 Task: Explore upcoming open houses in Coeur d'Alene, Idaho, to visit properties with a garden or a greenhouse, and take note of the landscaping.
Action: Mouse moved to (403, 208)
Screenshot: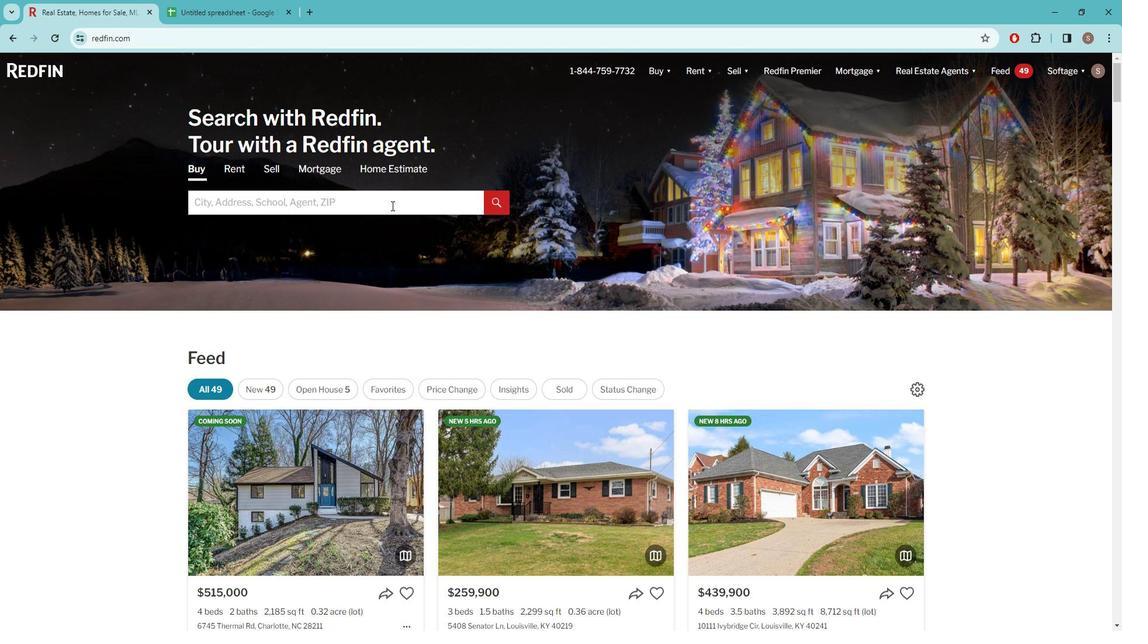 
Action: Mouse pressed left at (403, 208)
Screenshot: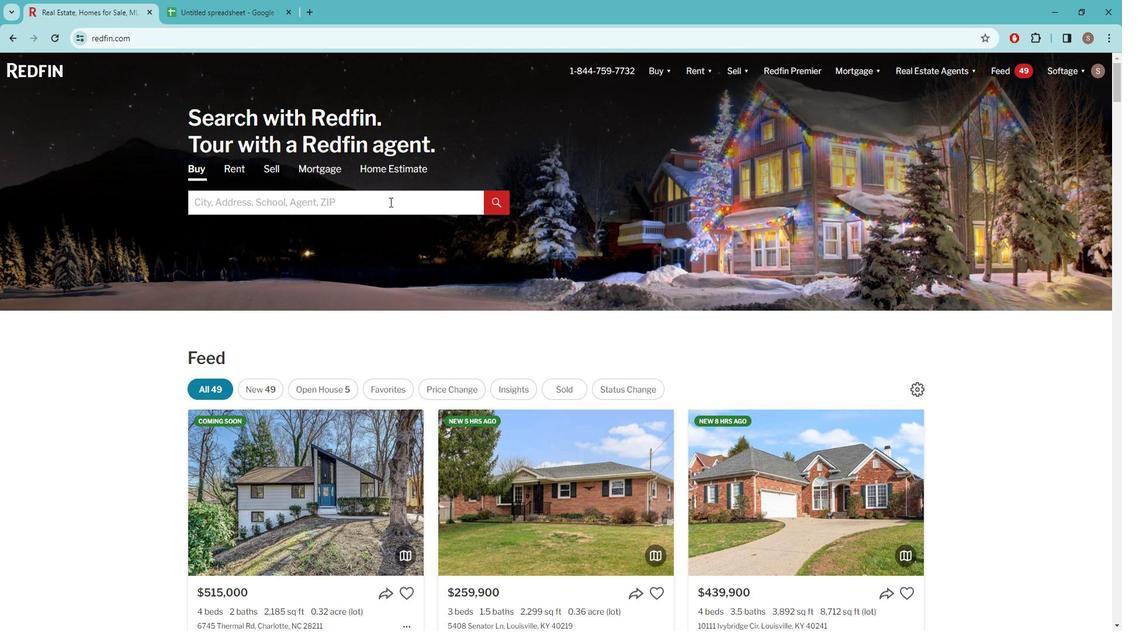
Action: Mouse moved to (421, 204)
Screenshot: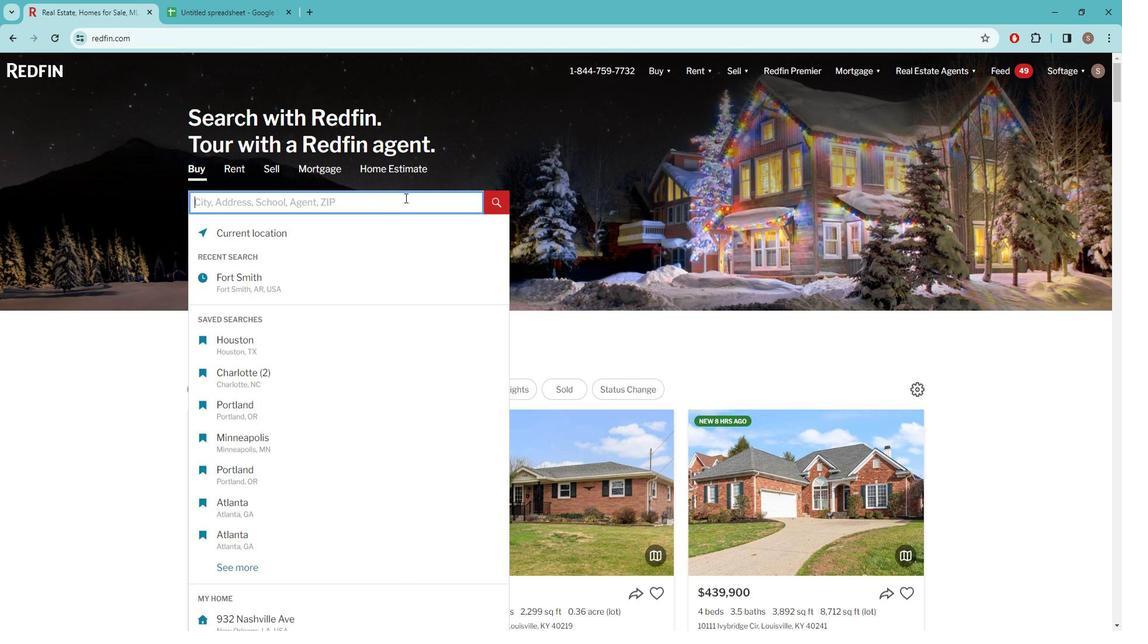
Action: Key pressed c<Key.caps_lock>OEUR<Key.space>D'<Key.caps_lock>a<Key.caps_lock>LENE,<Key.space>
Screenshot: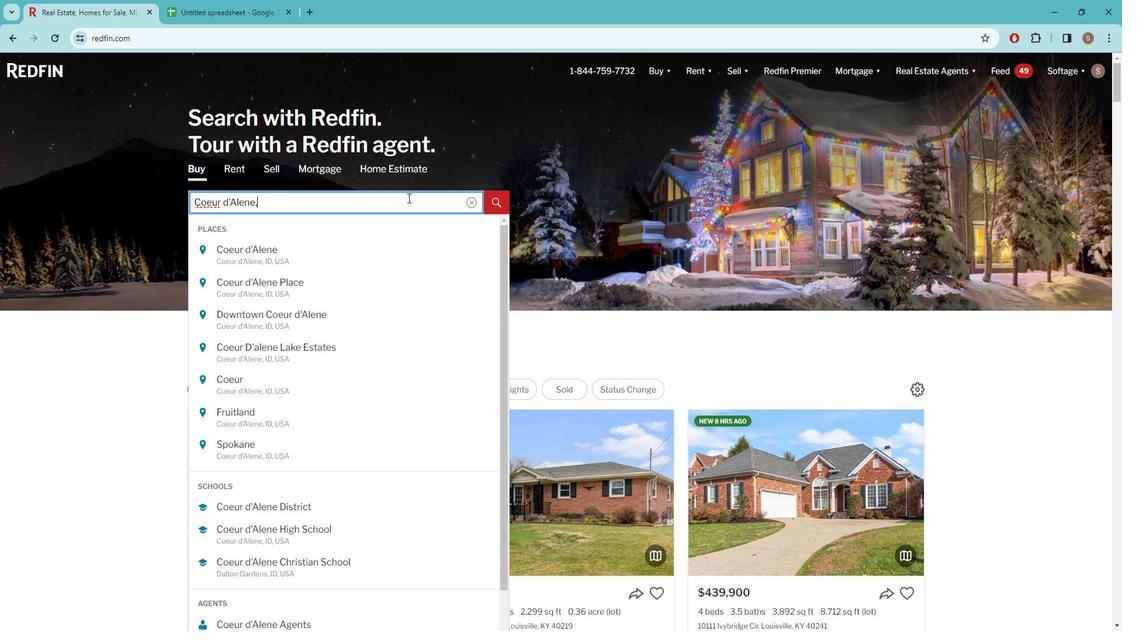 
Action: Mouse moved to (317, 258)
Screenshot: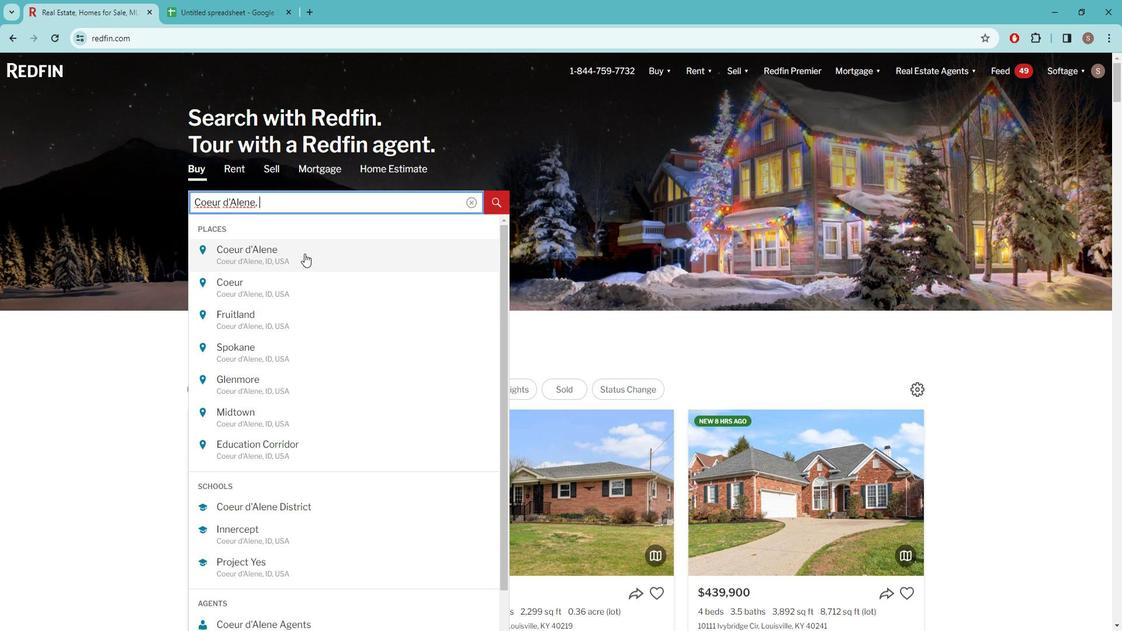 
Action: Mouse pressed left at (317, 258)
Screenshot: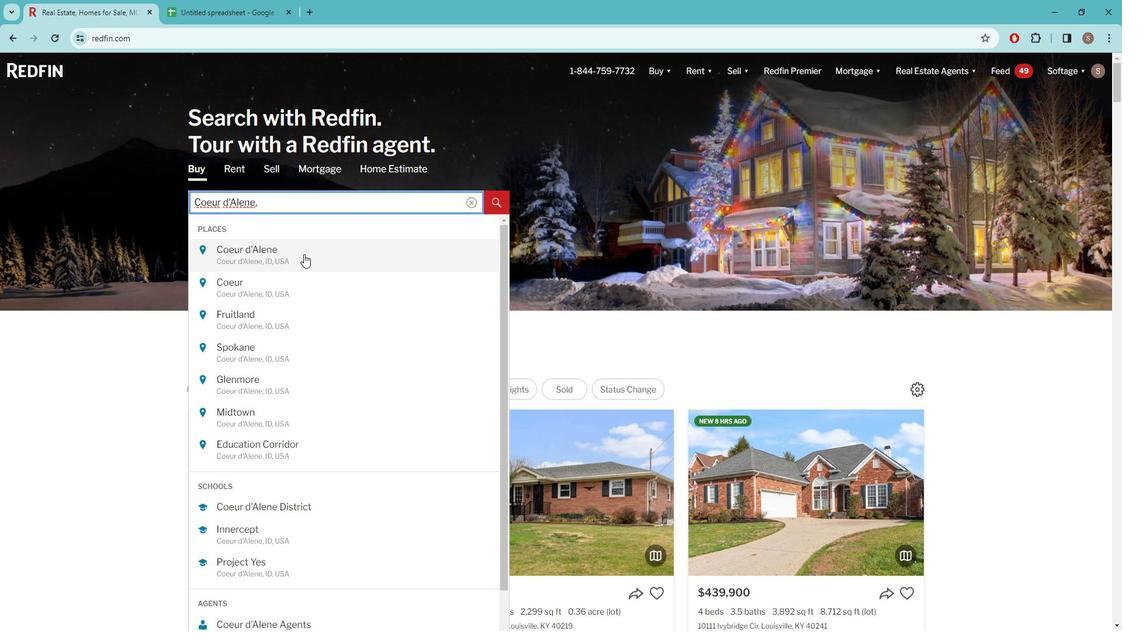 
Action: Mouse moved to (992, 155)
Screenshot: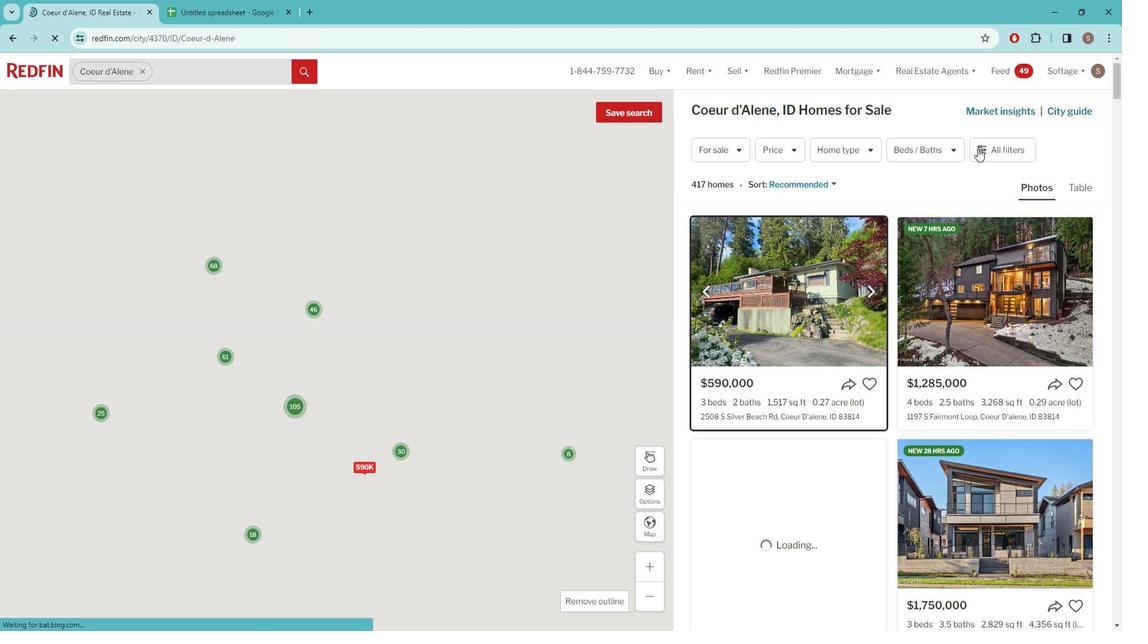 
Action: Mouse pressed left at (992, 155)
Screenshot: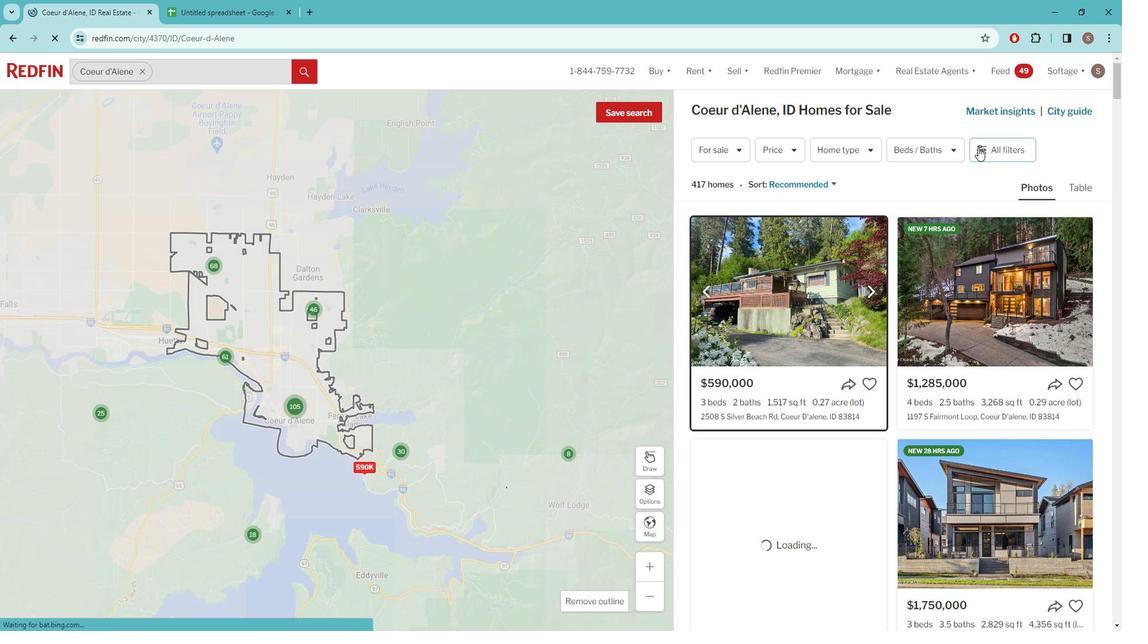 
Action: Mouse pressed left at (992, 155)
Screenshot: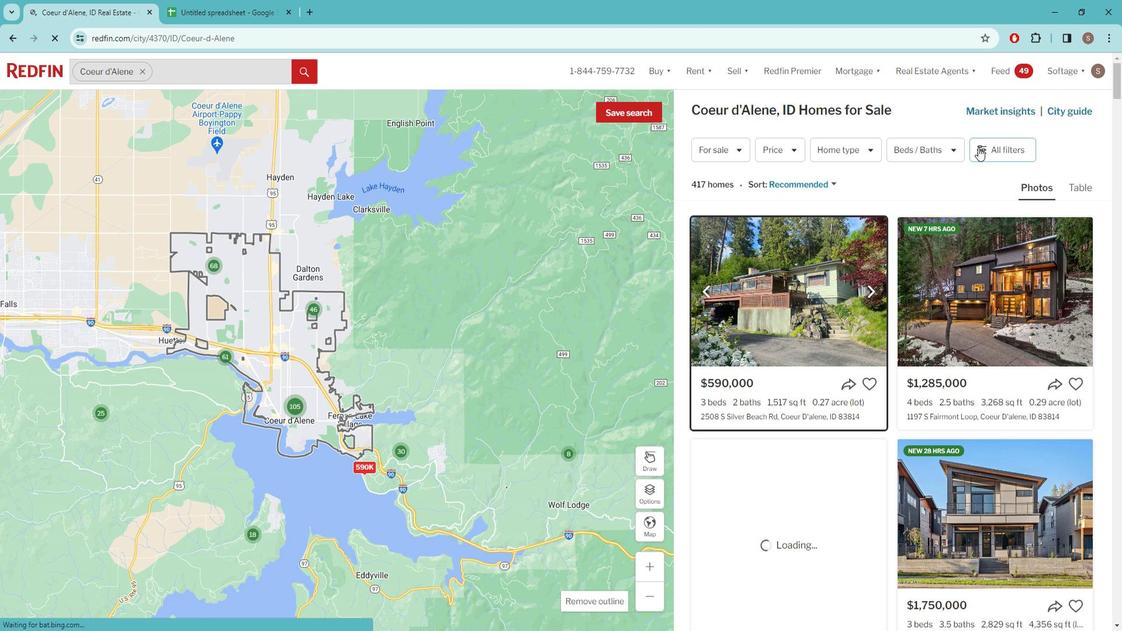 
Action: Mouse pressed left at (992, 155)
Screenshot: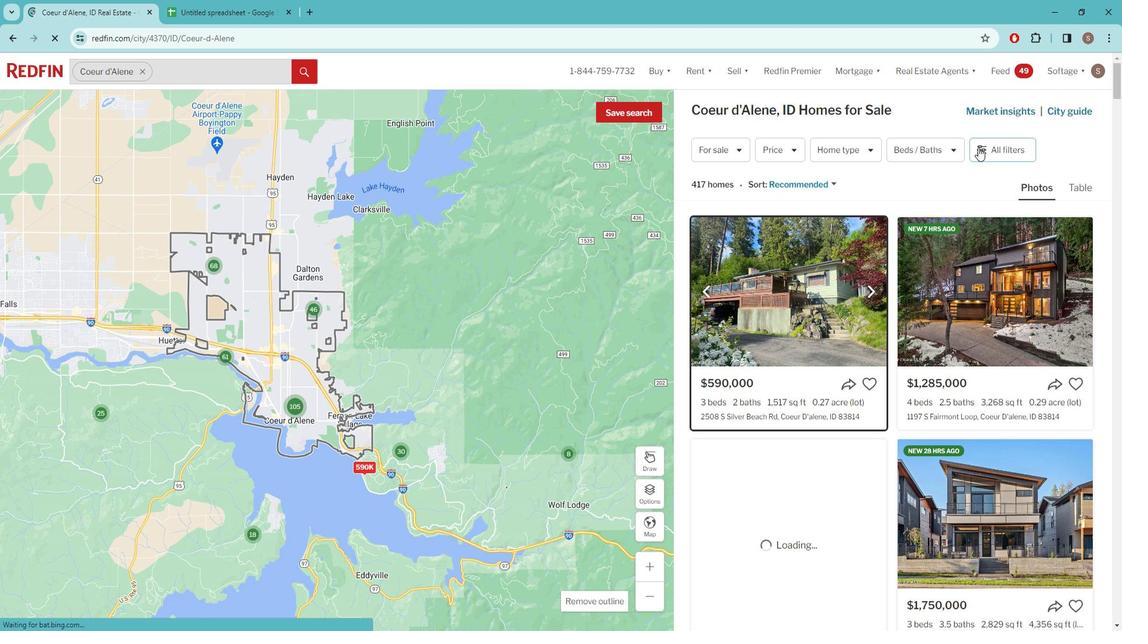 
Action: Mouse moved to (992, 154)
Screenshot: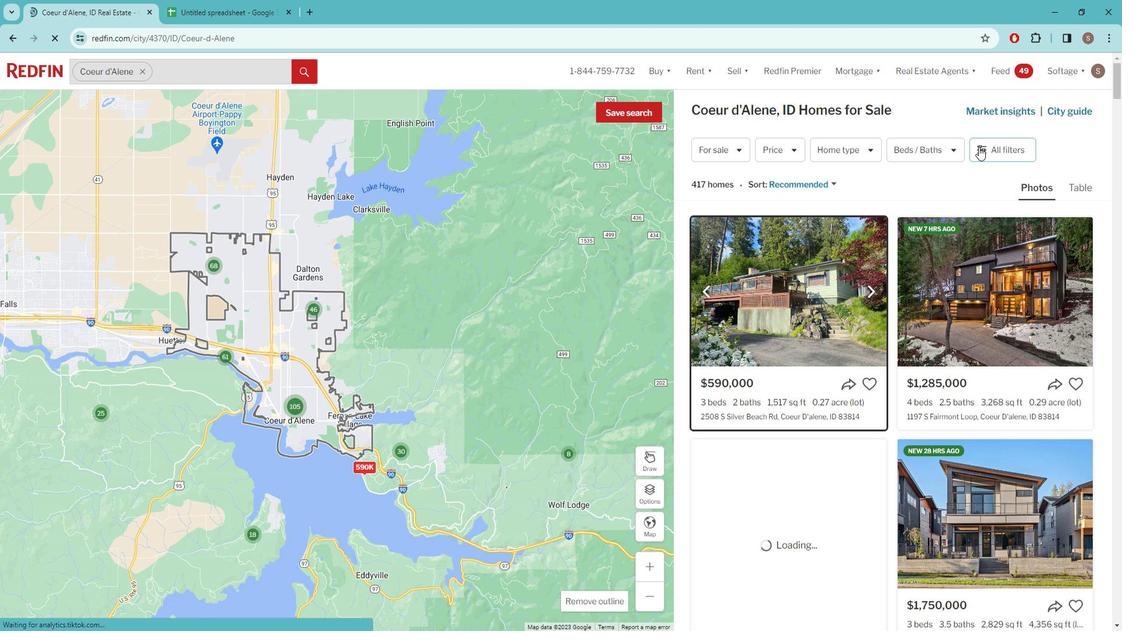 
Action: Mouse pressed left at (992, 154)
Screenshot: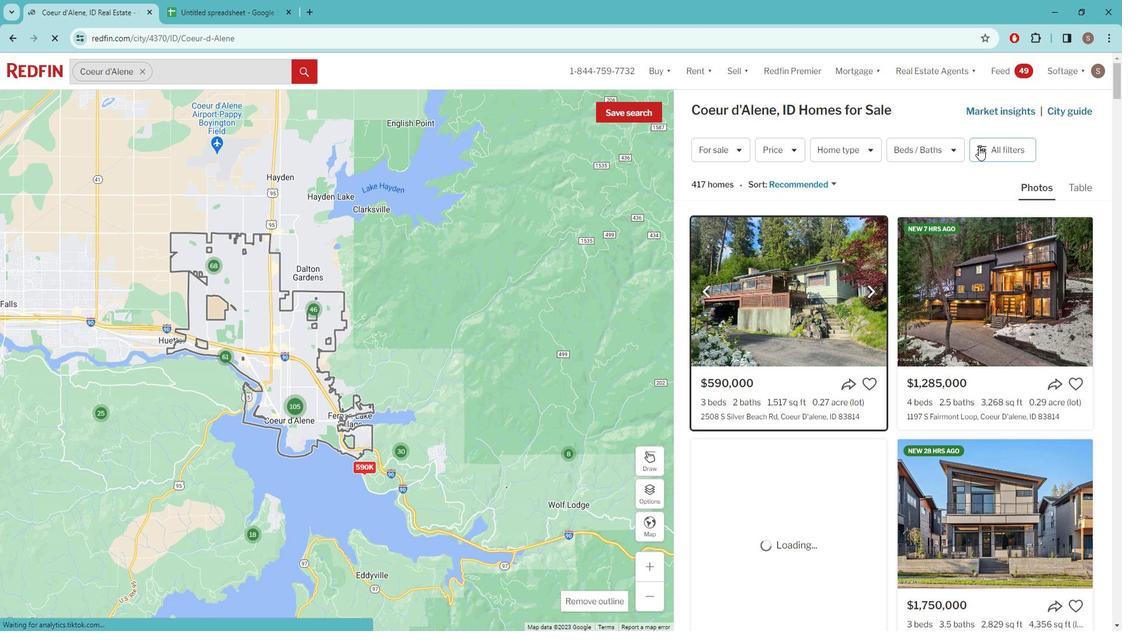 
Action: Mouse pressed left at (992, 154)
Screenshot: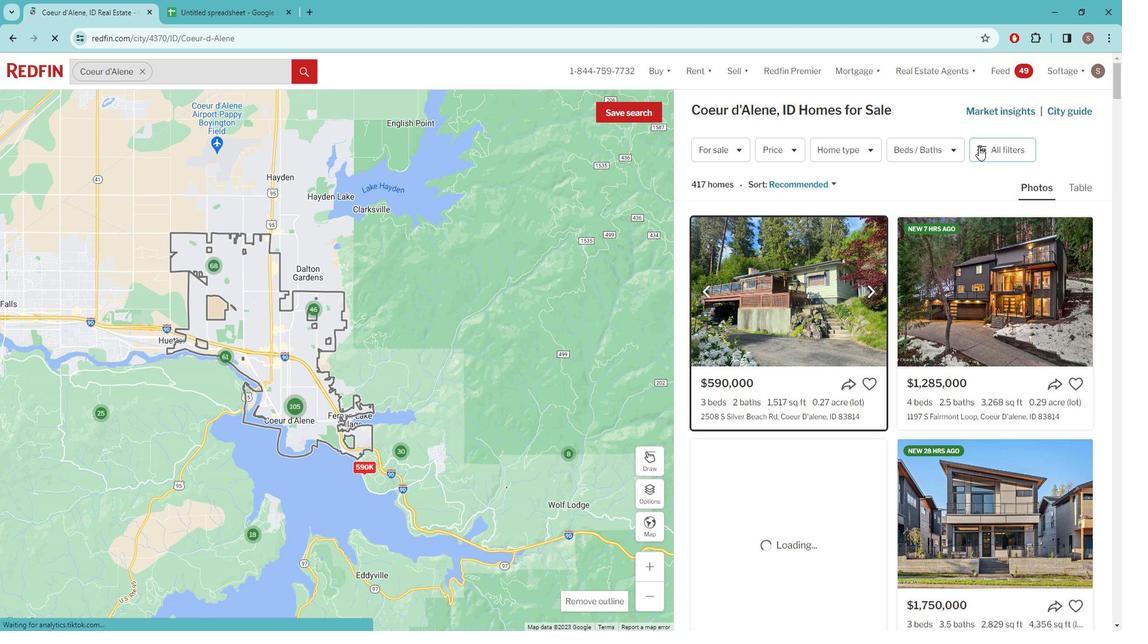 
Action: Mouse moved to (999, 151)
Screenshot: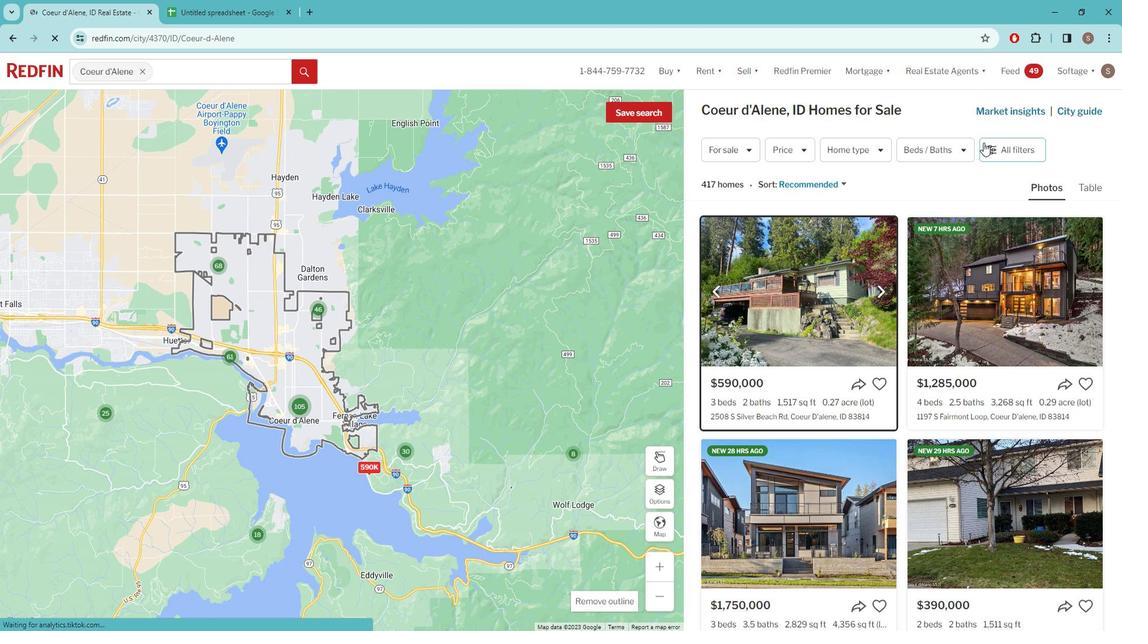 
Action: Mouse pressed left at (999, 151)
Screenshot: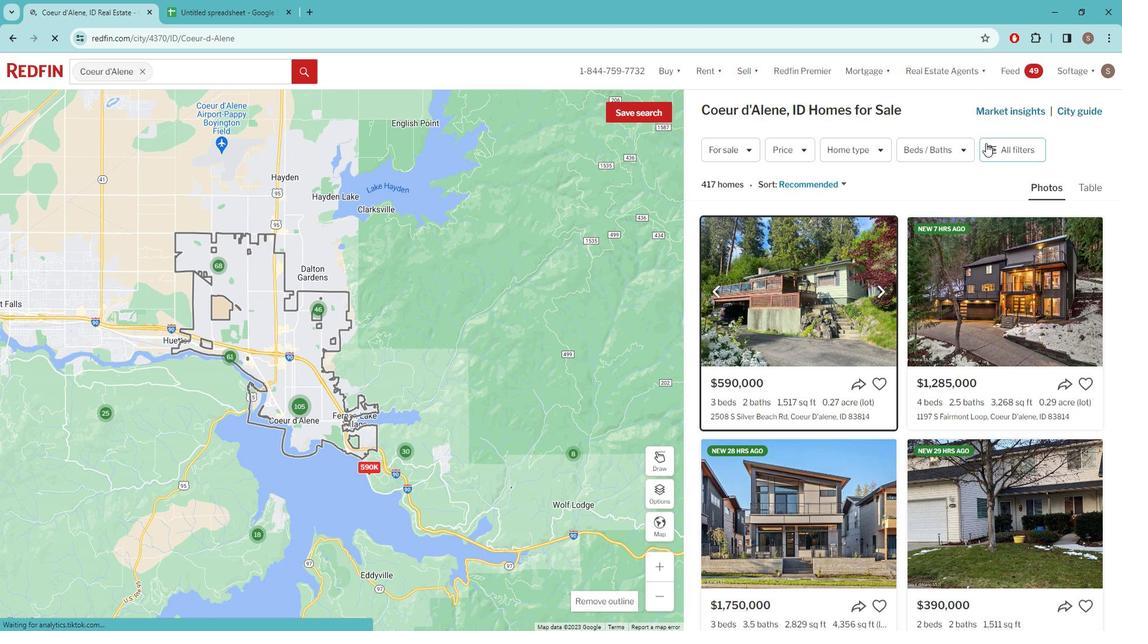
Action: Mouse moved to (1000, 151)
Screenshot: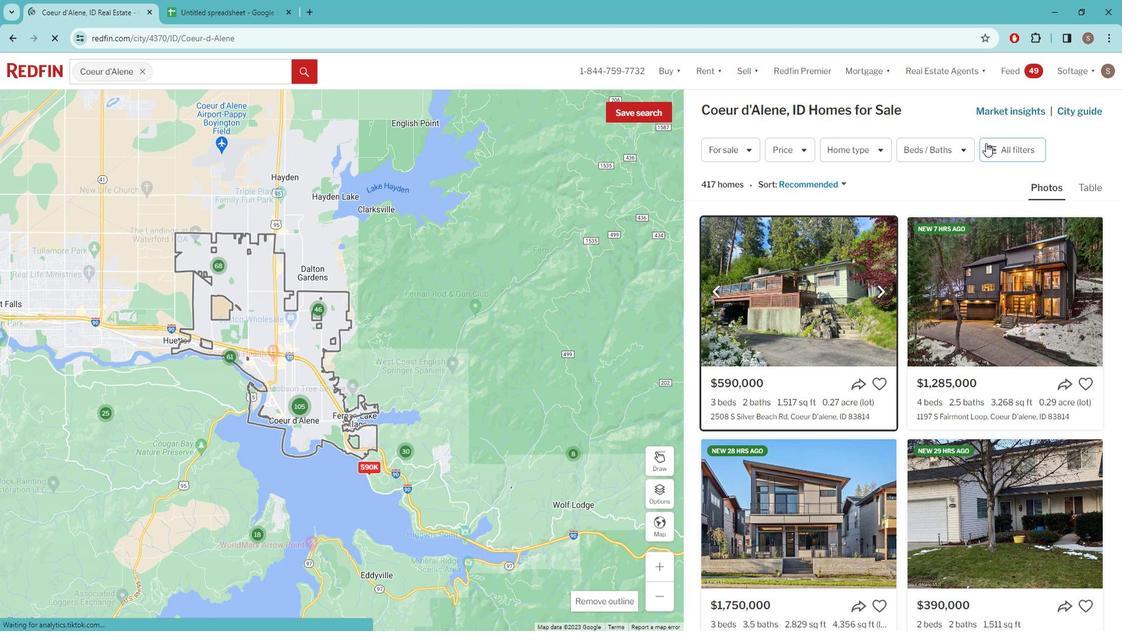 
Action: Mouse pressed left at (1000, 151)
Screenshot: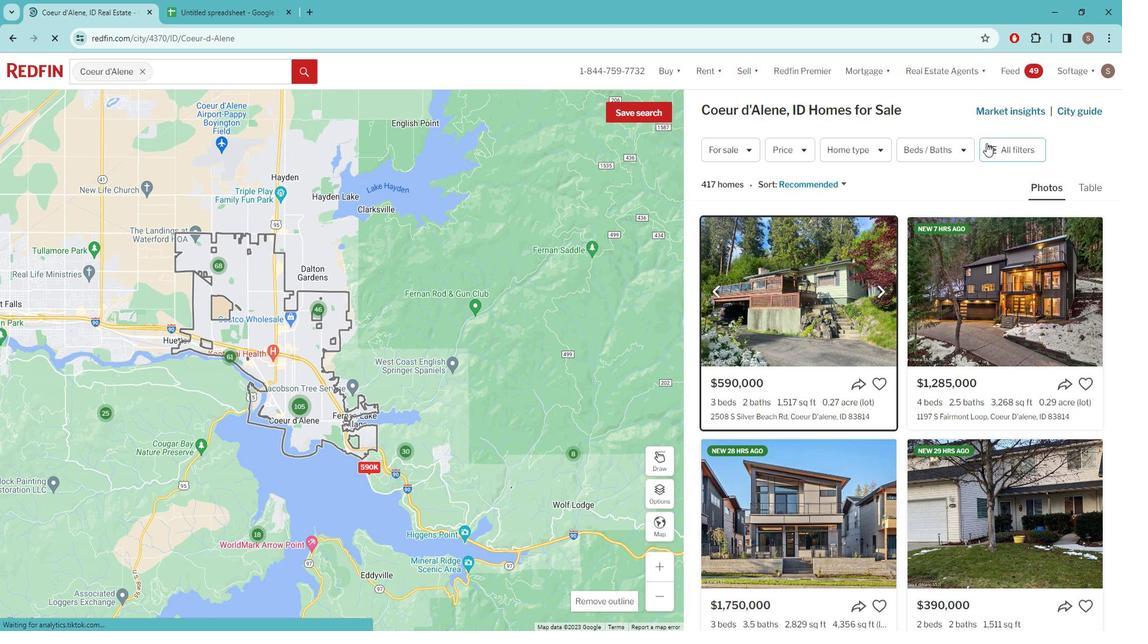 
Action: Mouse moved to (898, 200)
Screenshot: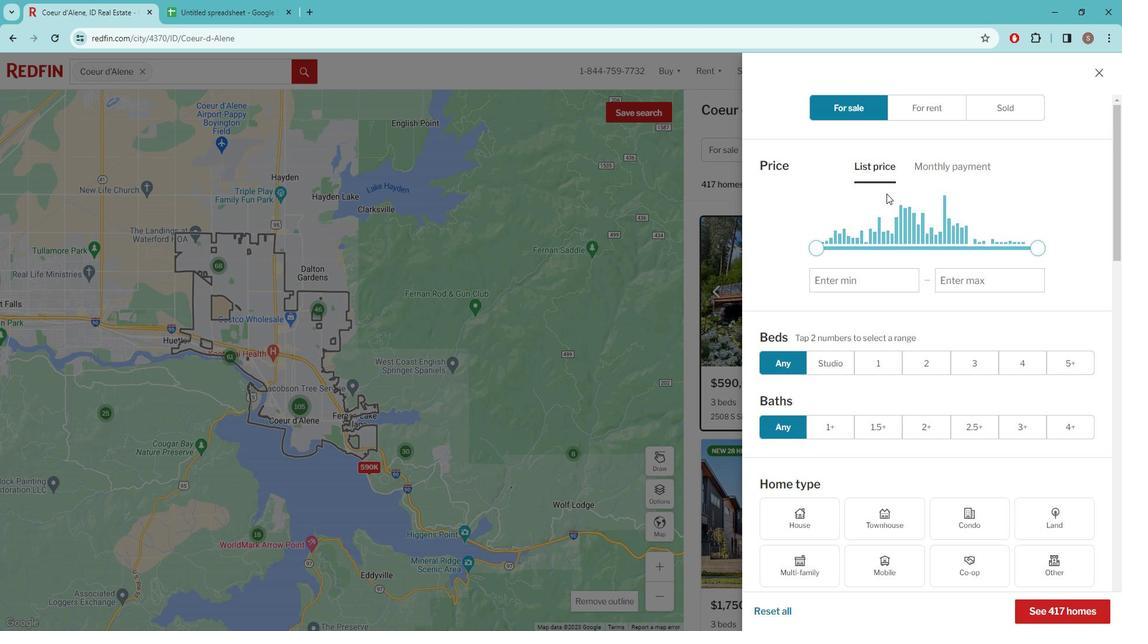 
Action: Mouse scrolled (898, 199) with delta (0, 0)
Screenshot: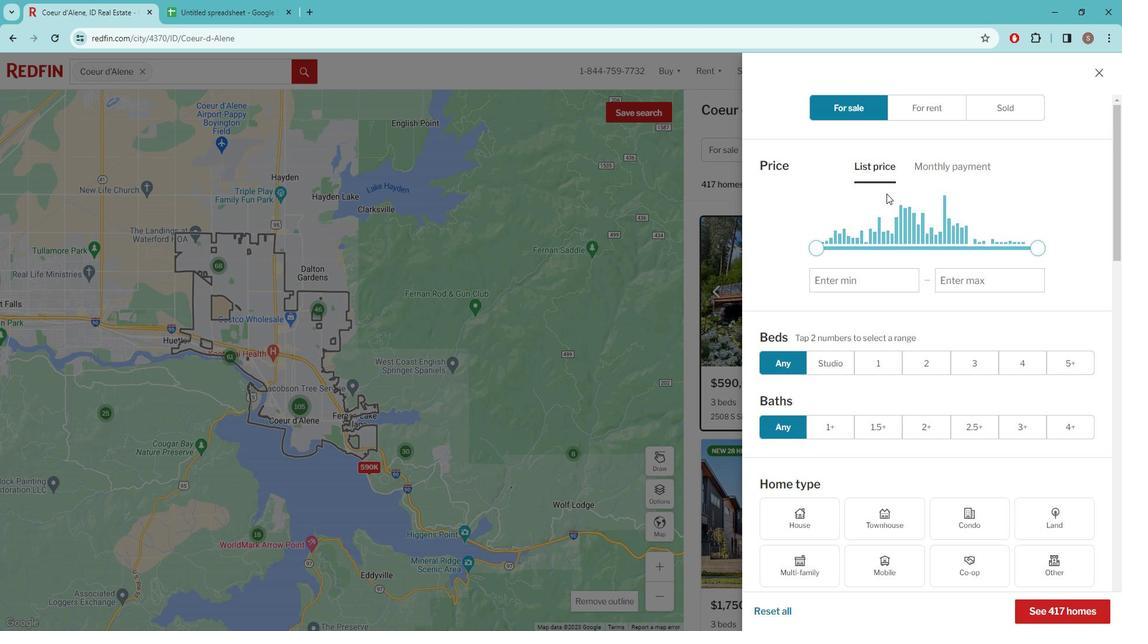 
Action: Mouse moved to (891, 203)
Screenshot: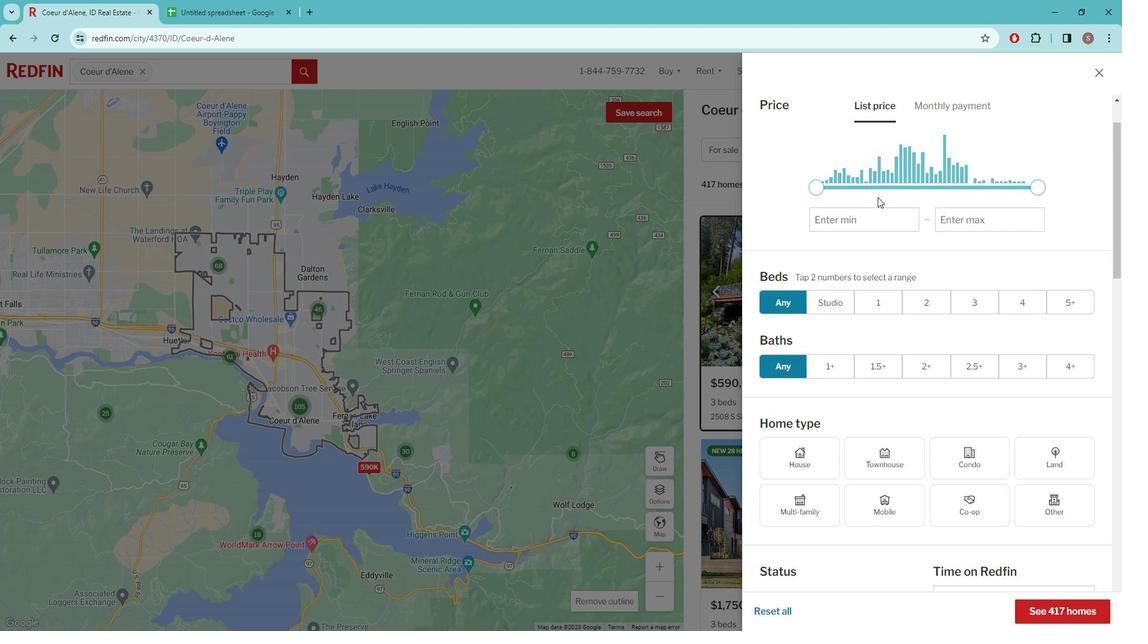 
Action: Mouse scrolled (891, 202) with delta (0, 0)
Screenshot: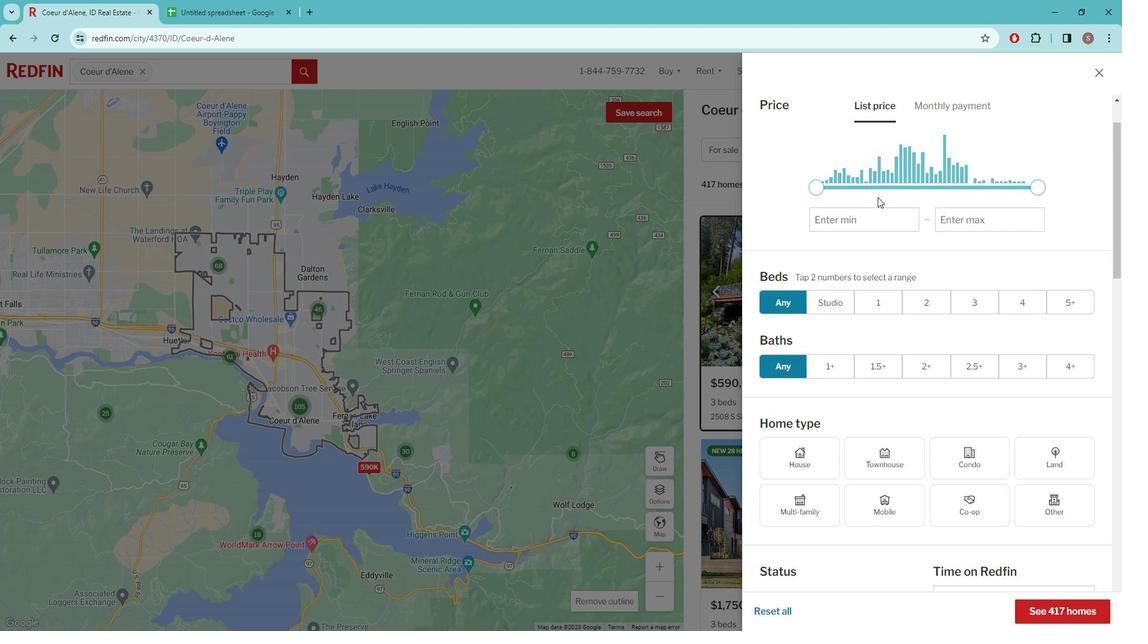 
Action: Mouse scrolled (891, 202) with delta (0, 0)
Screenshot: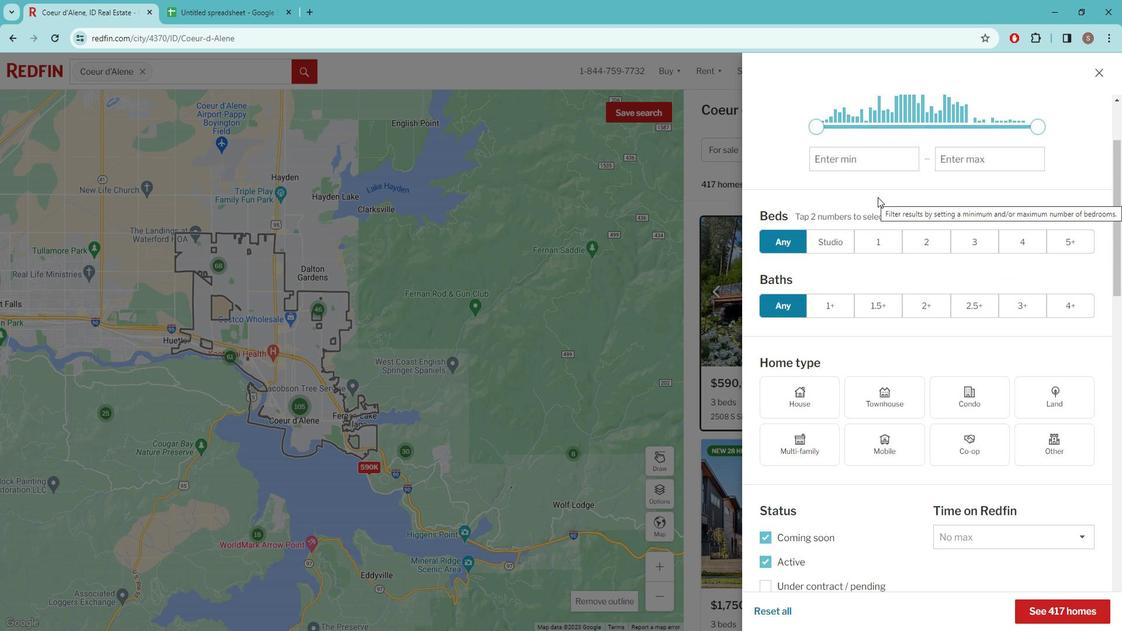 
Action: Mouse moved to (797, 474)
Screenshot: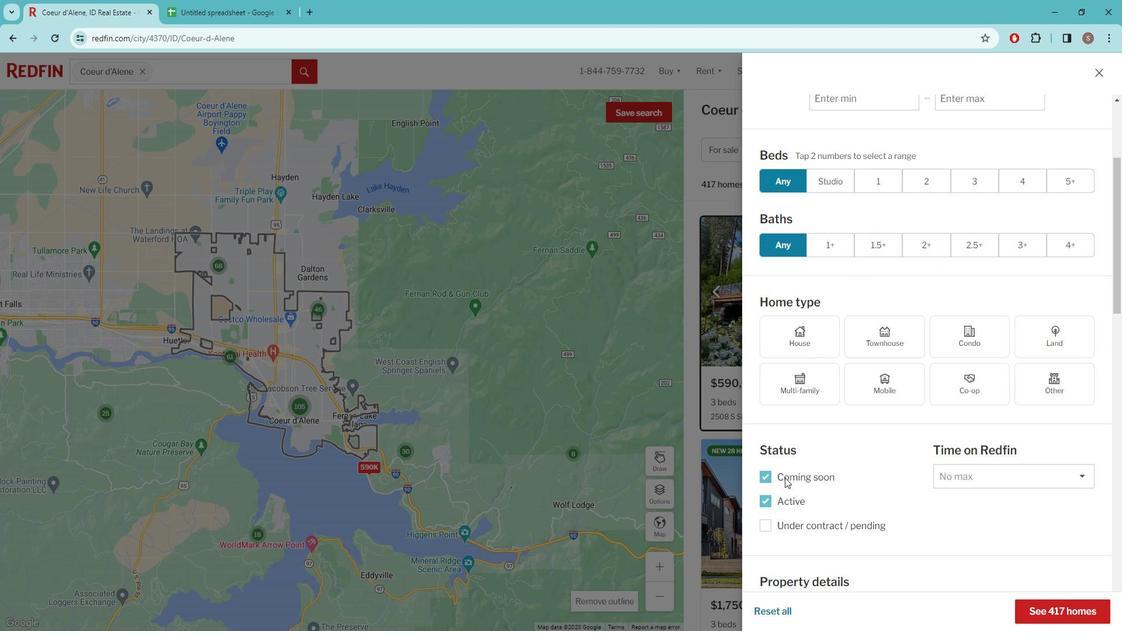 
Action: Mouse pressed left at (797, 474)
Screenshot: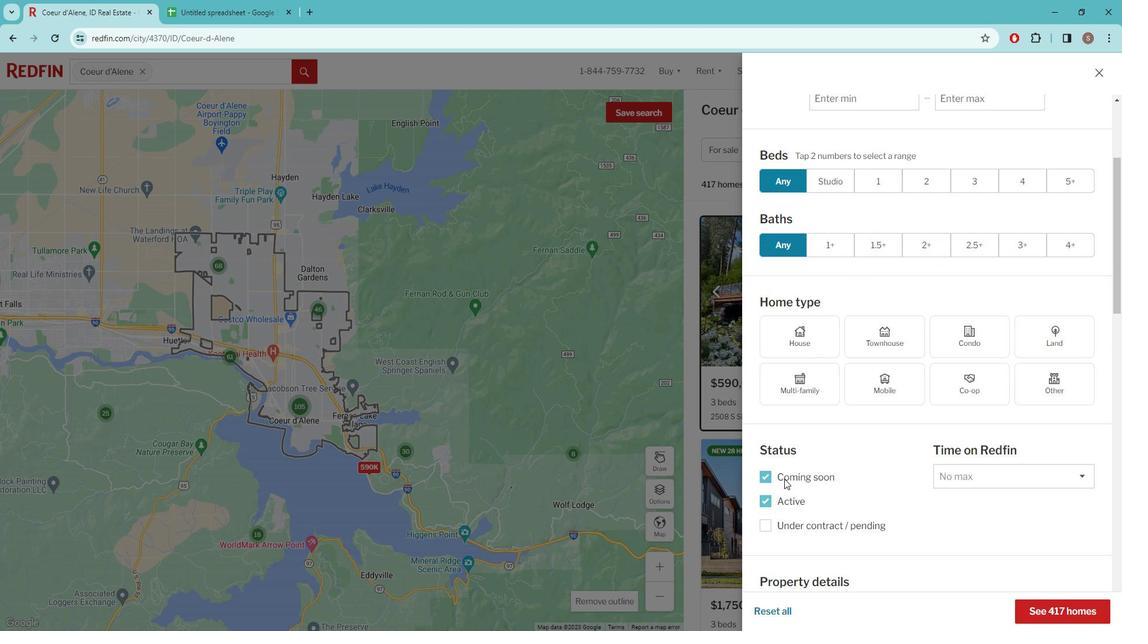 
Action: Mouse pressed left at (797, 474)
Screenshot: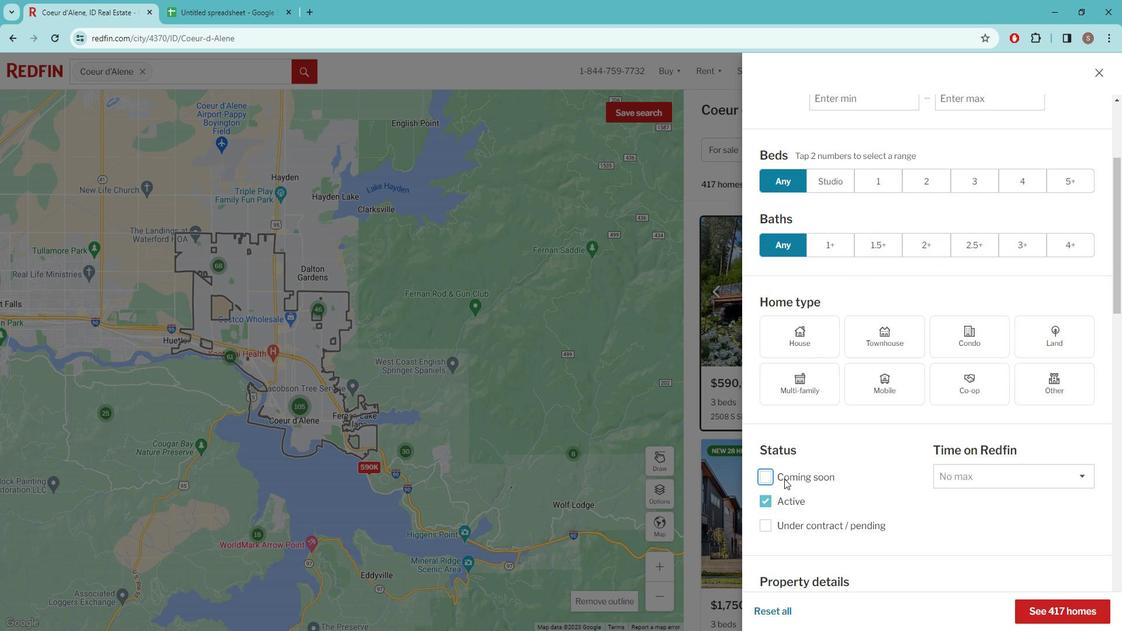 
Action: Mouse scrolled (797, 474) with delta (0, 0)
Screenshot: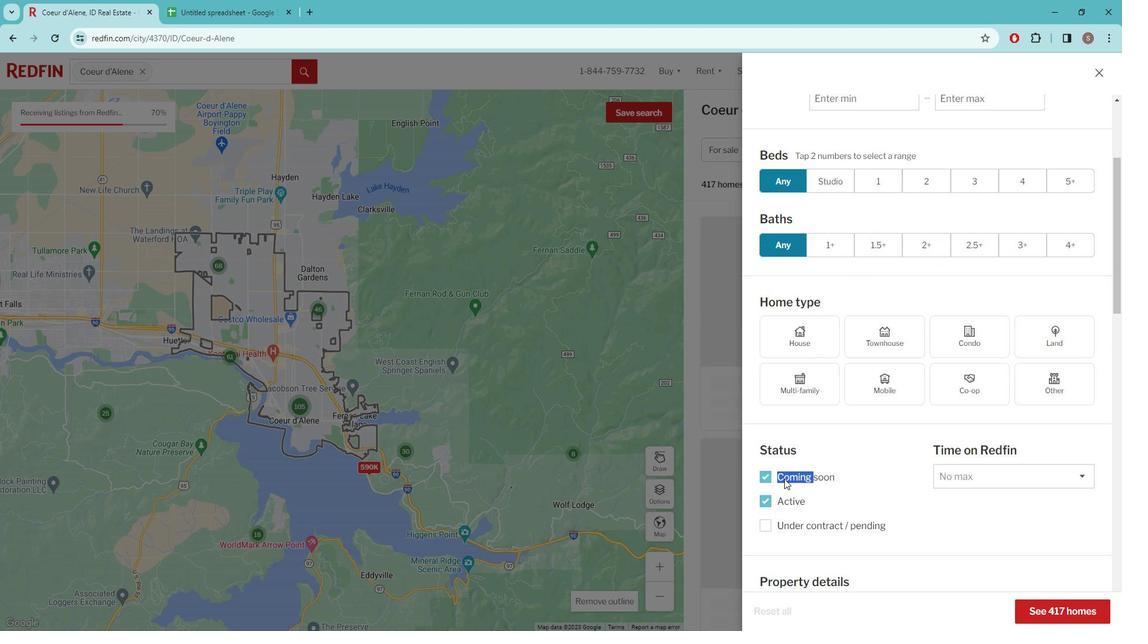 
Action: Mouse scrolled (797, 474) with delta (0, 0)
Screenshot: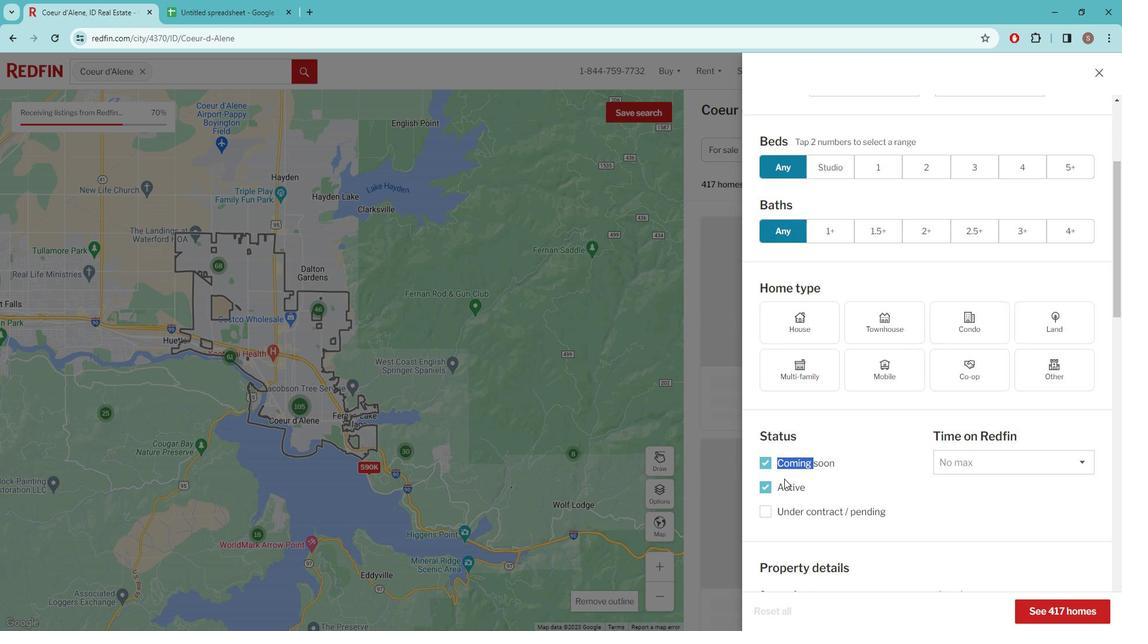
Action: Mouse moved to (837, 402)
Screenshot: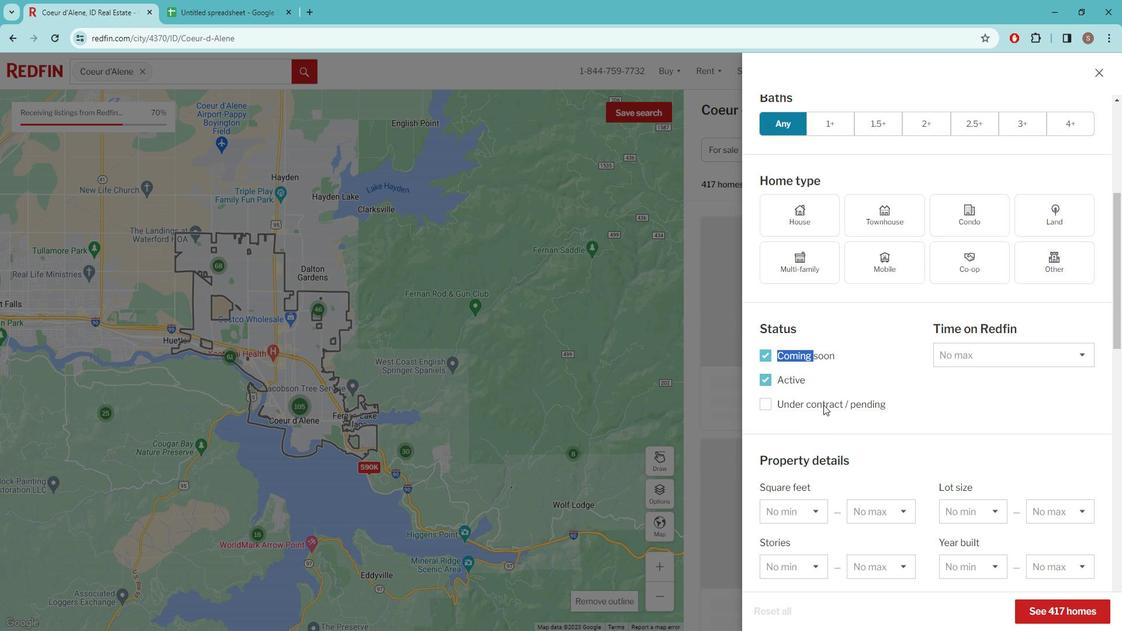 
Action: Mouse scrolled (837, 402) with delta (0, 0)
Screenshot: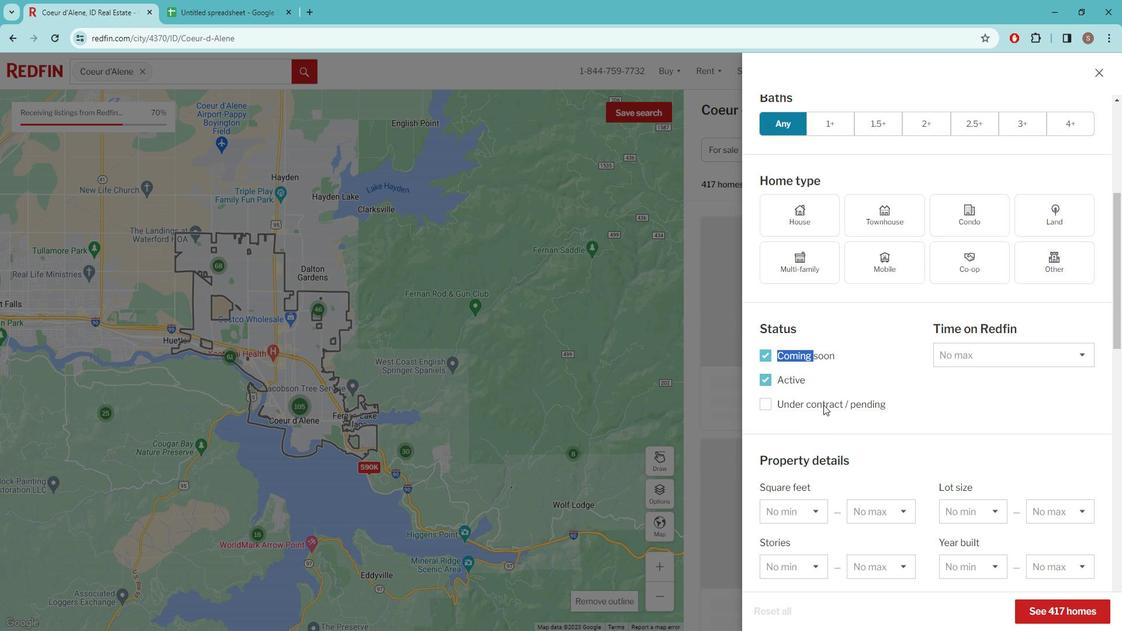 
Action: Mouse moved to (838, 396)
Screenshot: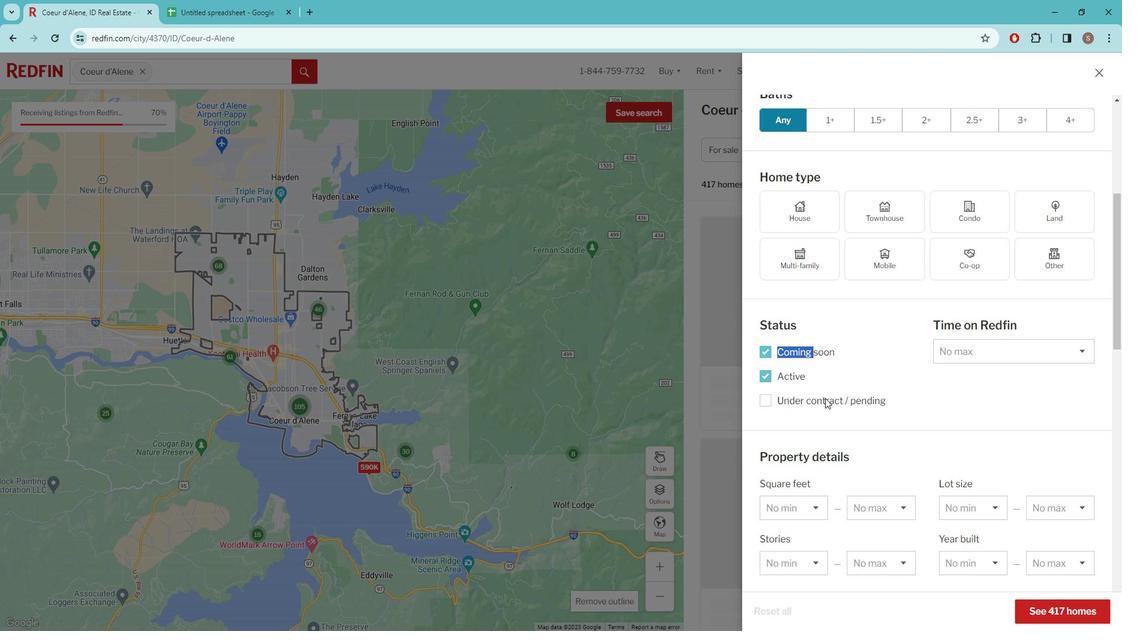 
Action: Mouse scrolled (838, 395) with delta (0, 0)
Screenshot: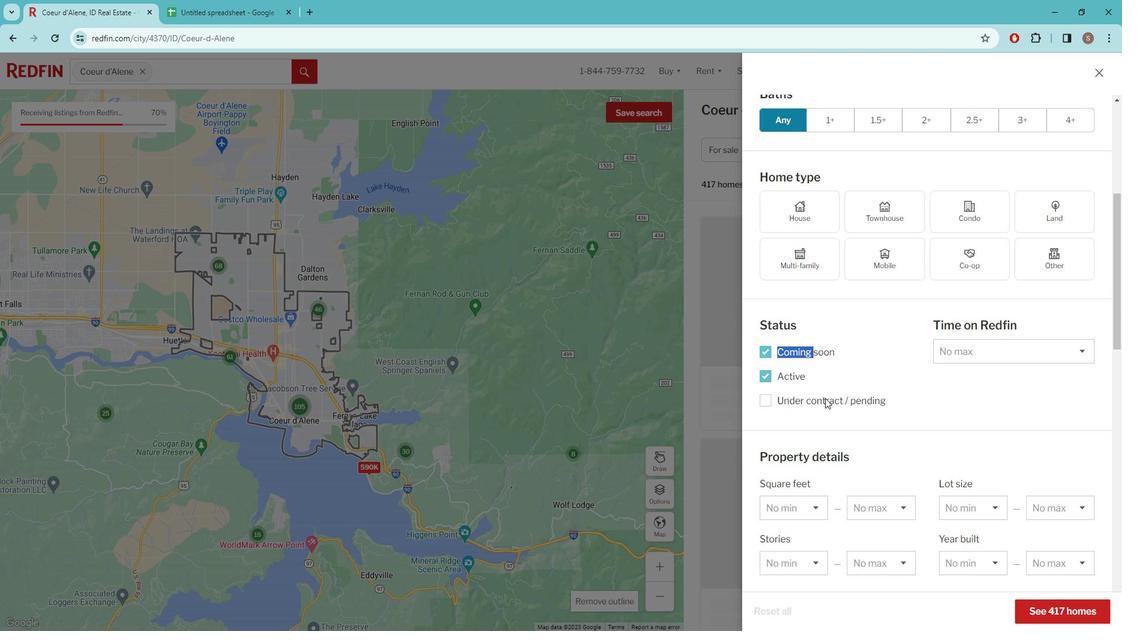 
Action: Mouse moved to (839, 391)
Screenshot: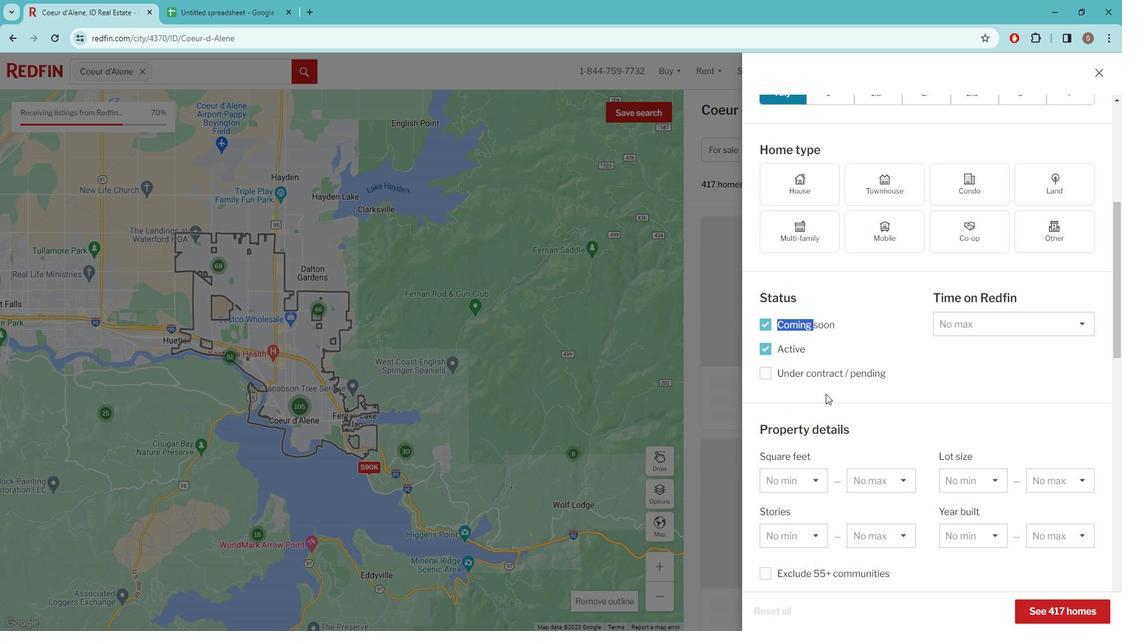 
Action: Mouse scrolled (839, 390) with delta (0, 0)
Screenshot: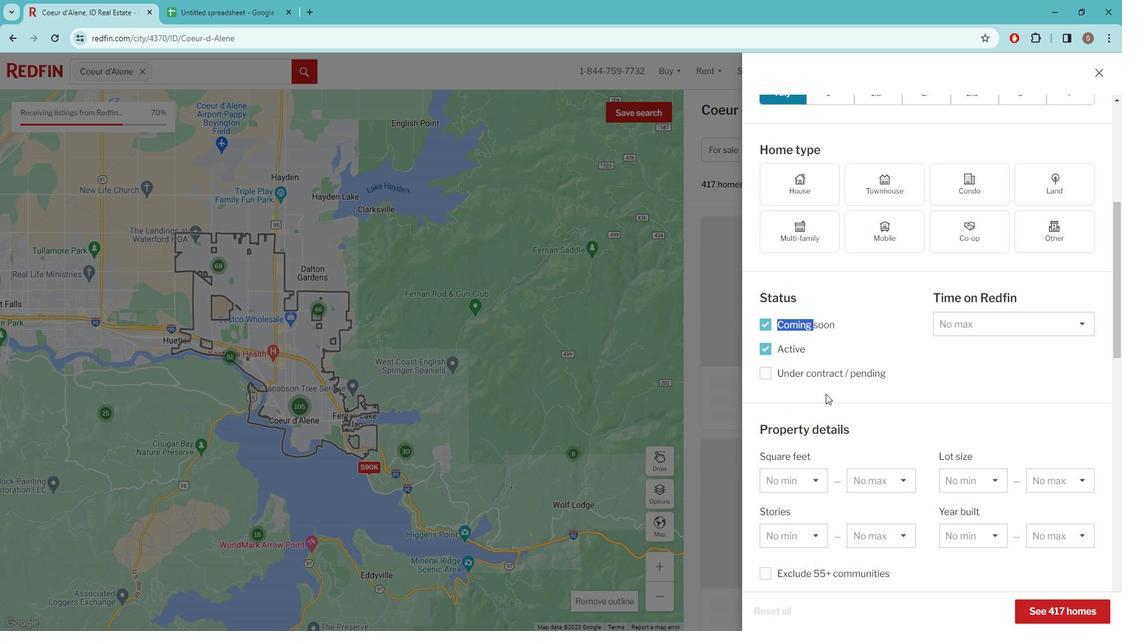 
Action: Mouse moved to (835, 363)
Screenshot: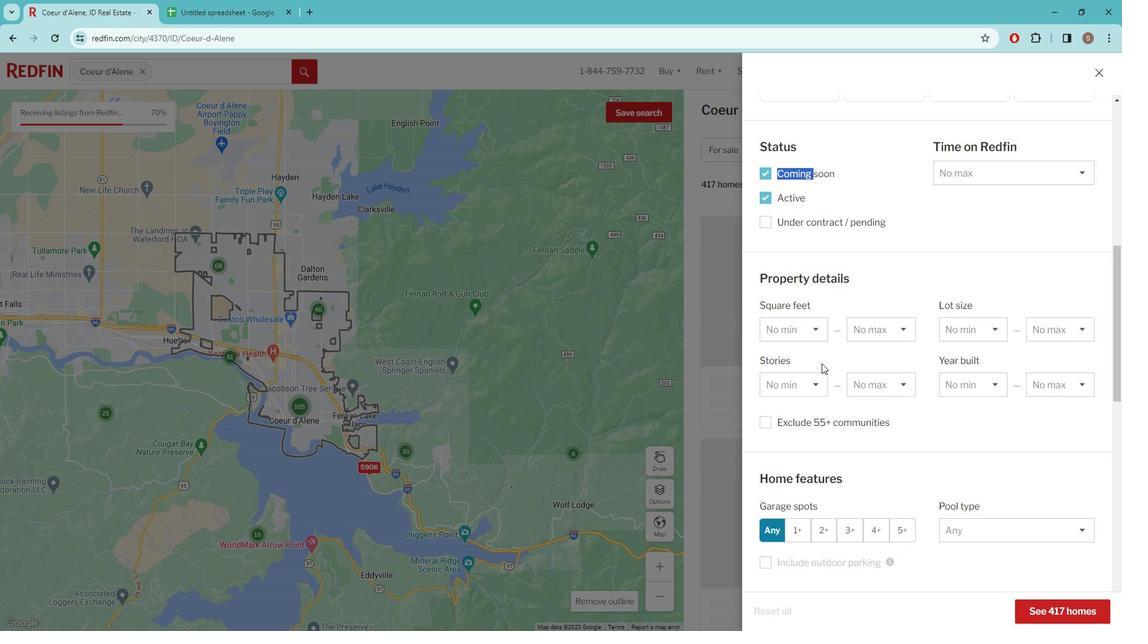 
Action: Mouse scrolled (835, 362) with delta (0, 0)
Screenshot: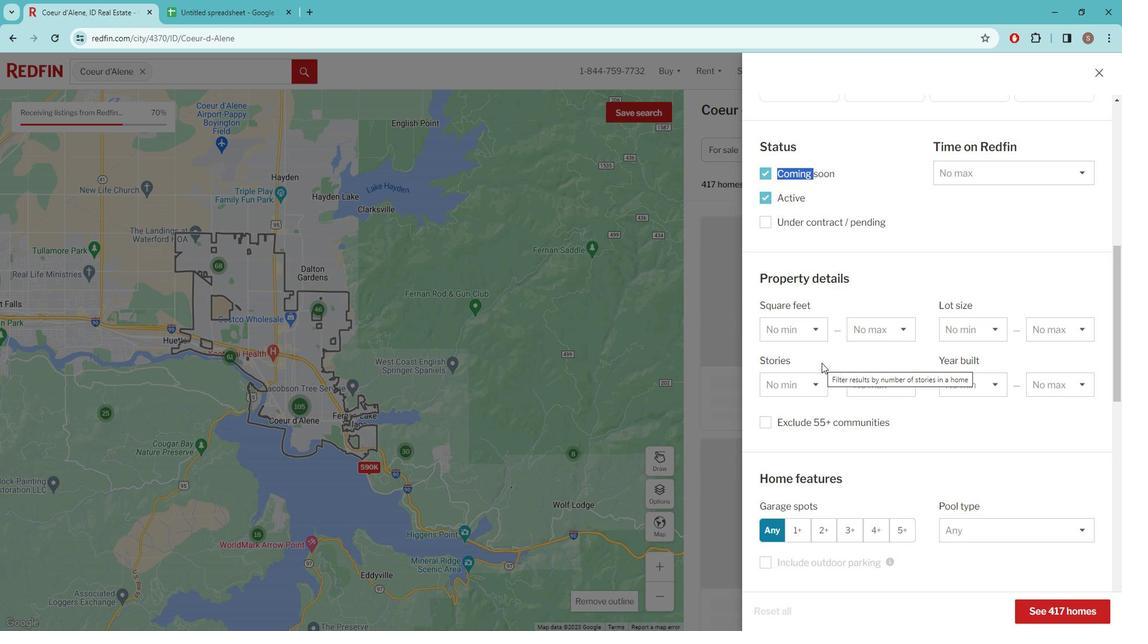 
Action: Mouse scrolled (835, 362) with delta (0, 0)
Screenshot: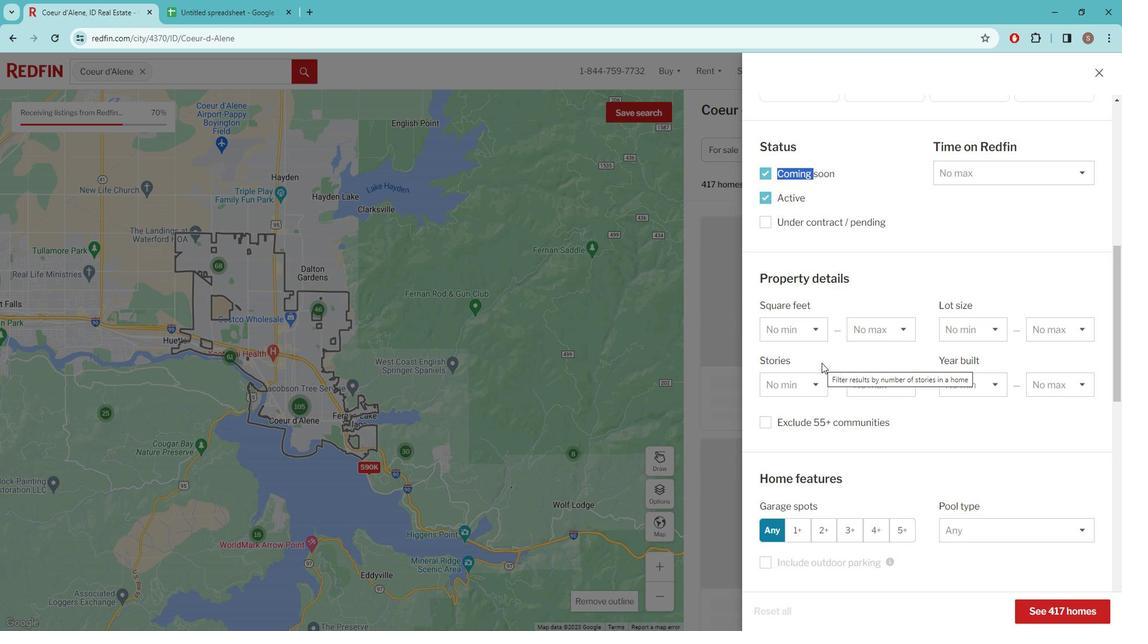
Action: Mouse scrolled (835, 362) with delta (0, 0)
Screenshot: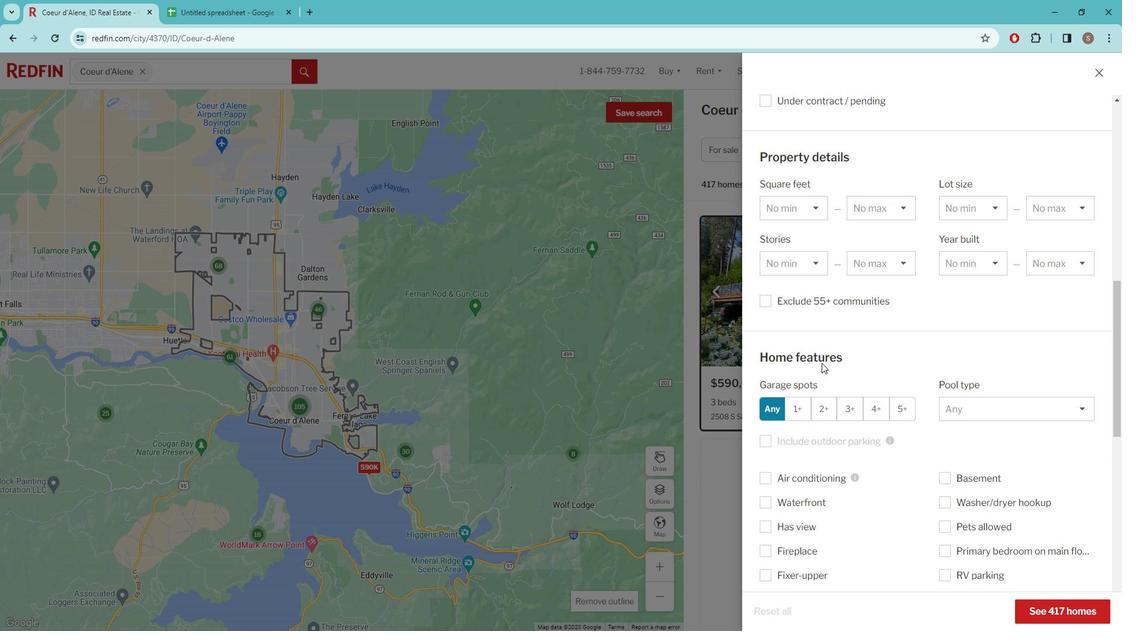 
Action: Mouse scrolled (835, 362) with delta (0, 0)
Screenshot: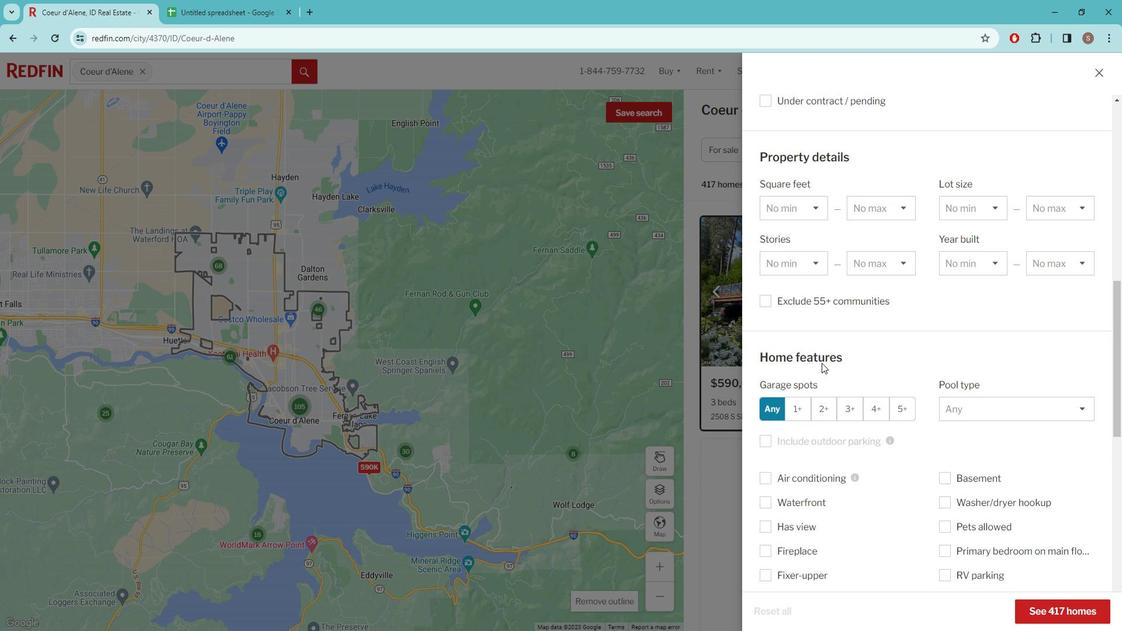 
Action: Mouse scrolled (835, 362) with delta (0, 0)
Screenshot: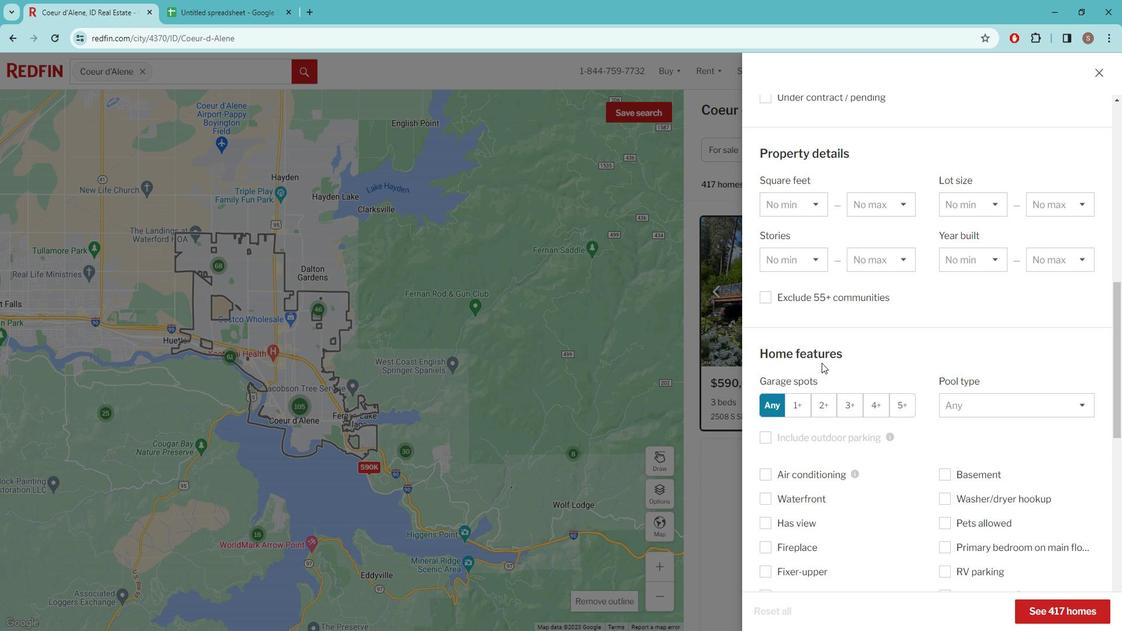 
Action: Mouse moved to (966, 415)
Screenshot: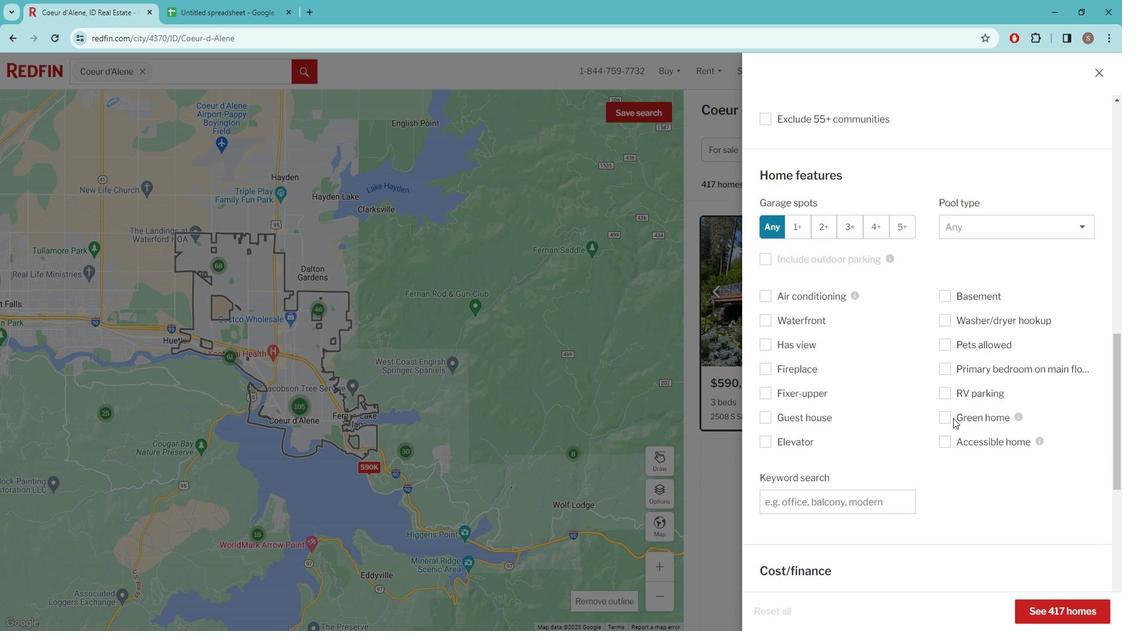 
Action: Mouse pressed left at (966, 415)
Screenshot: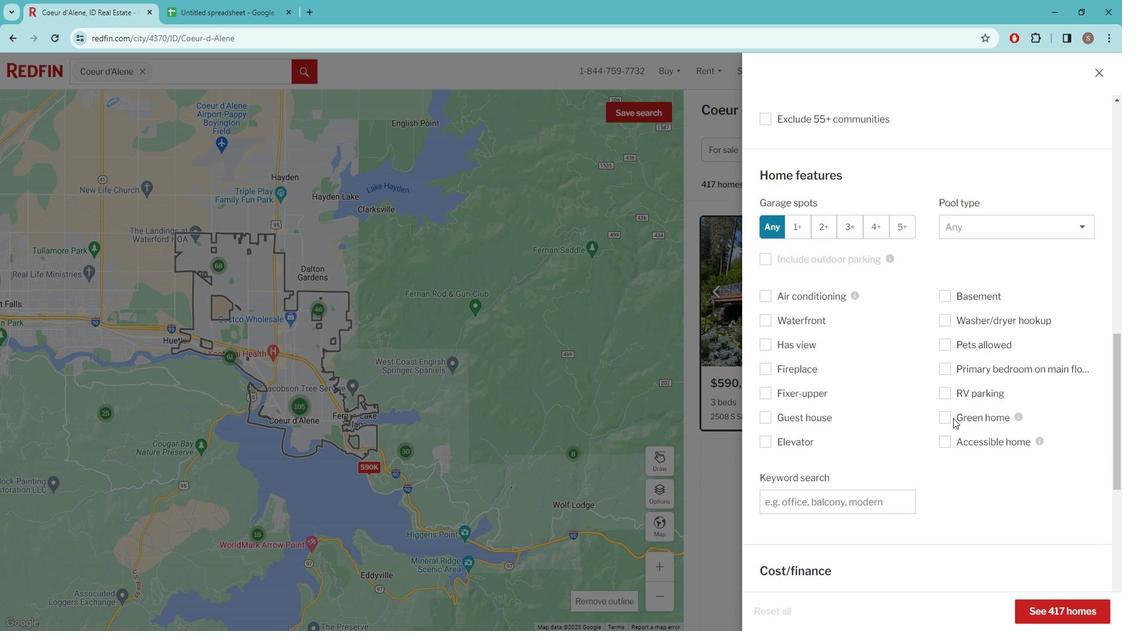 
Action: Mouse moved to (960, 417)
Screenshot: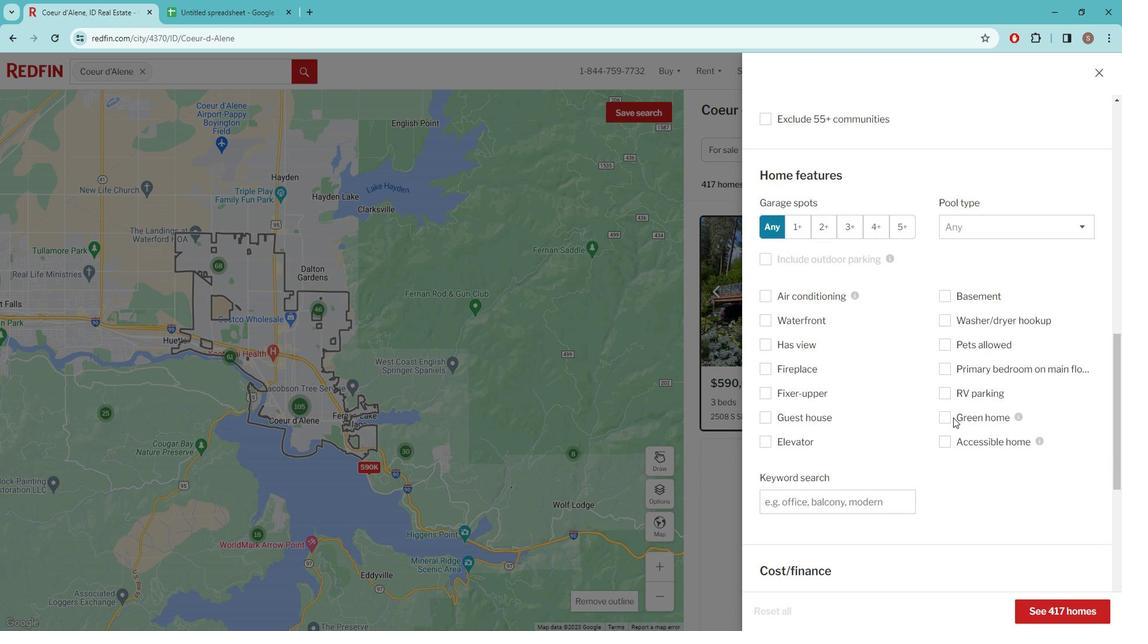 
Action: Mouse pressed left at (960, 417)
Screenshot: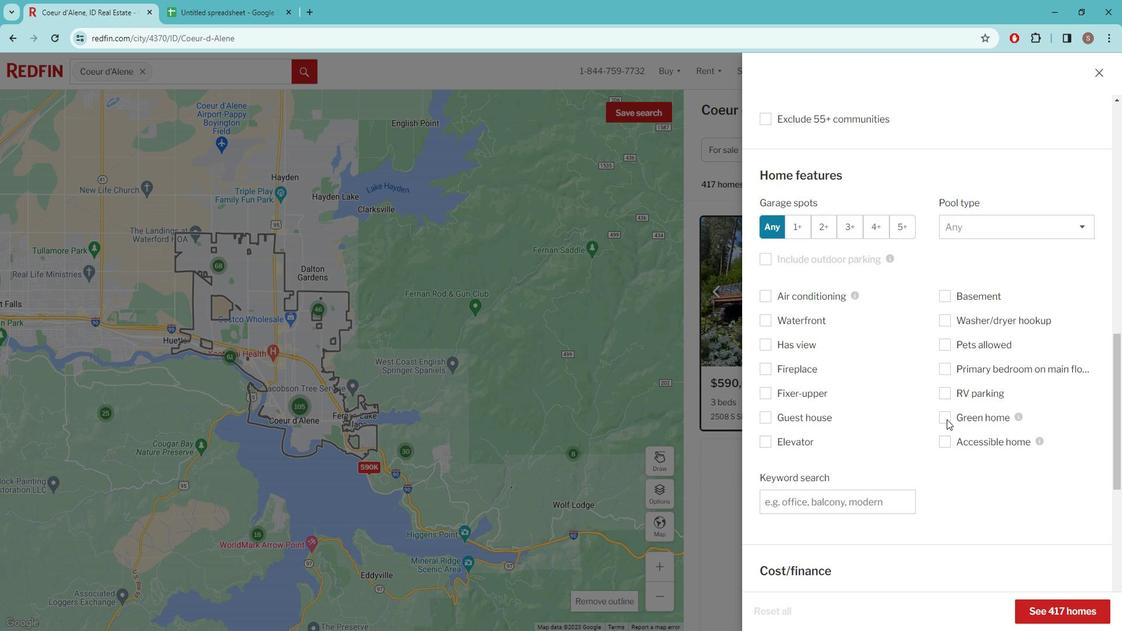 
Action: Mouse moved to (915, 382)
Screenshot: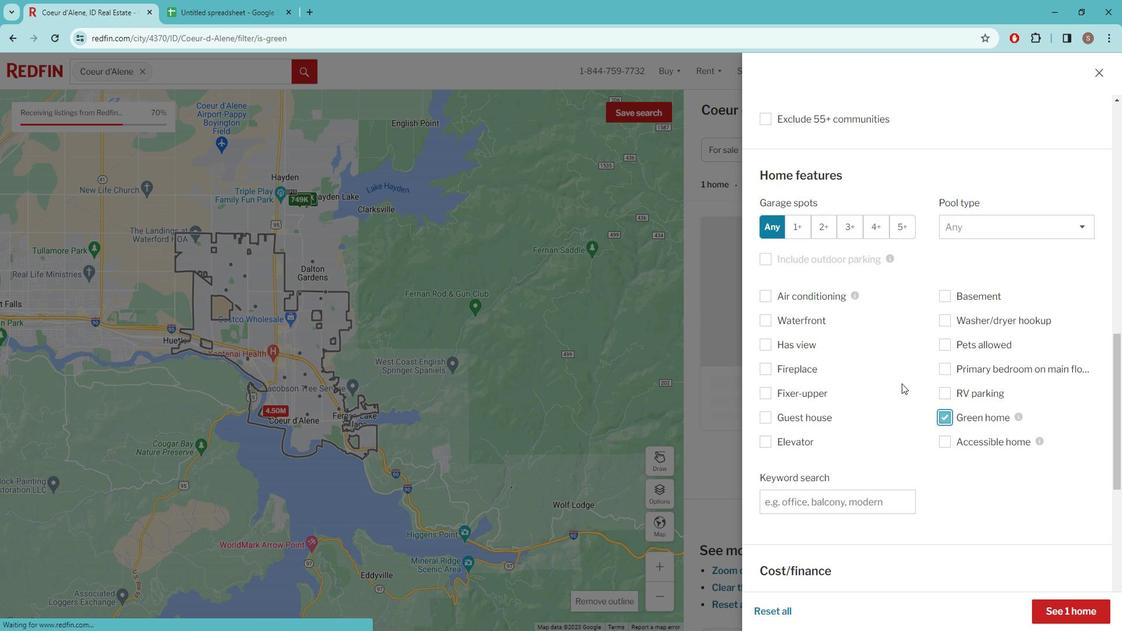 
Action: Mouse scrolled (915, 381) with delta (0, 0)
Screenshot: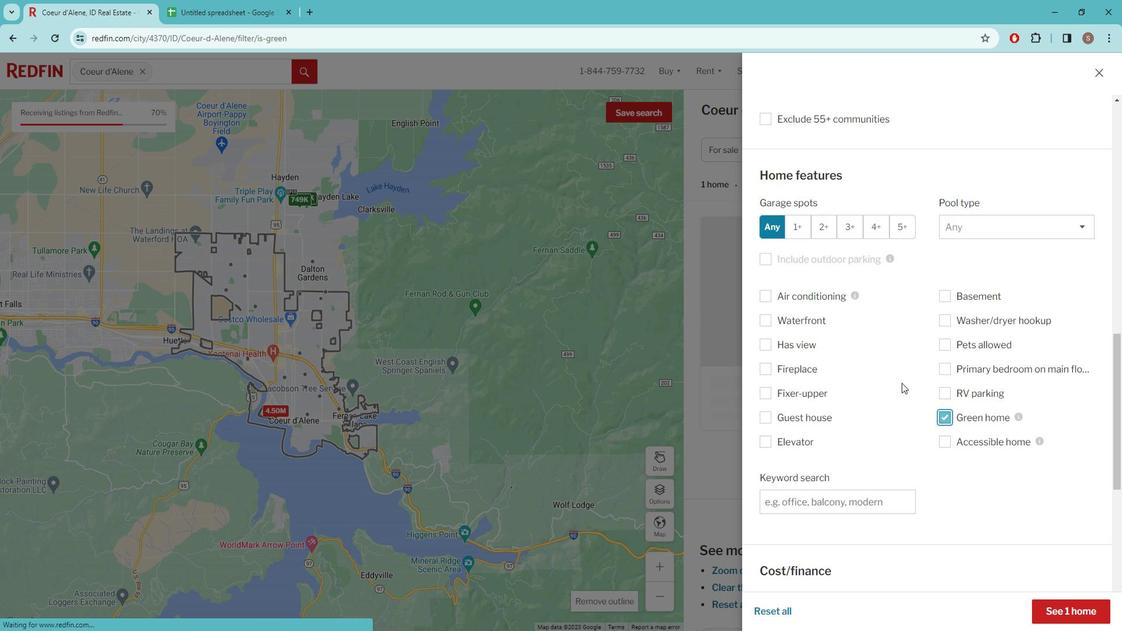 
Action: Mouse moved to (923, 367)
Screenshot: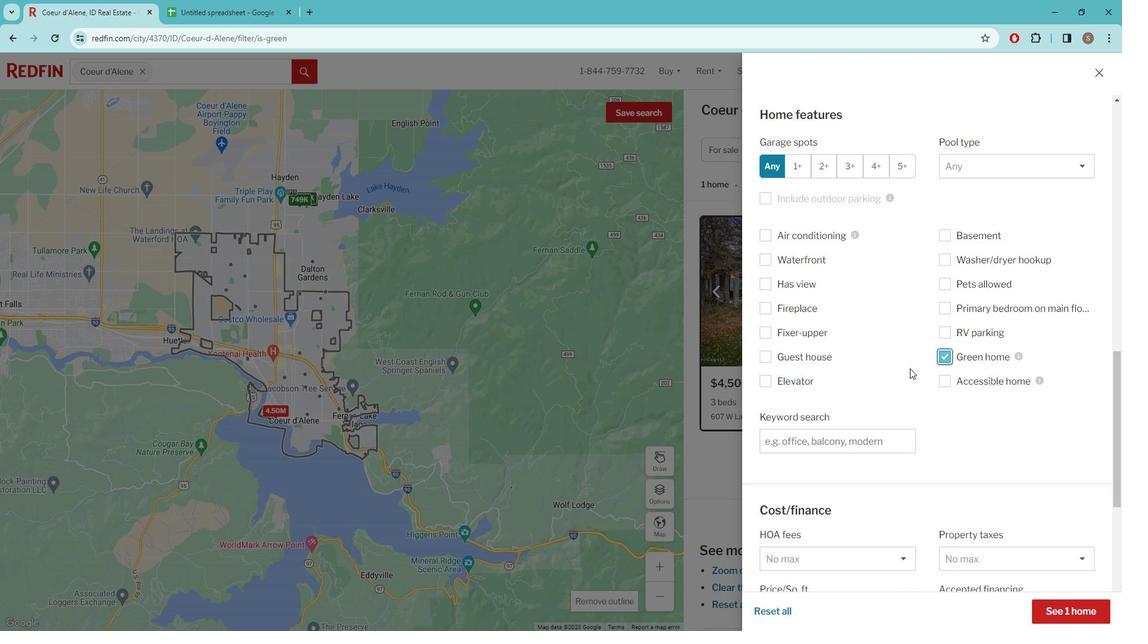 
Action: Mouse scrolled (923, 367) with delta (0, 0)
Screenshot: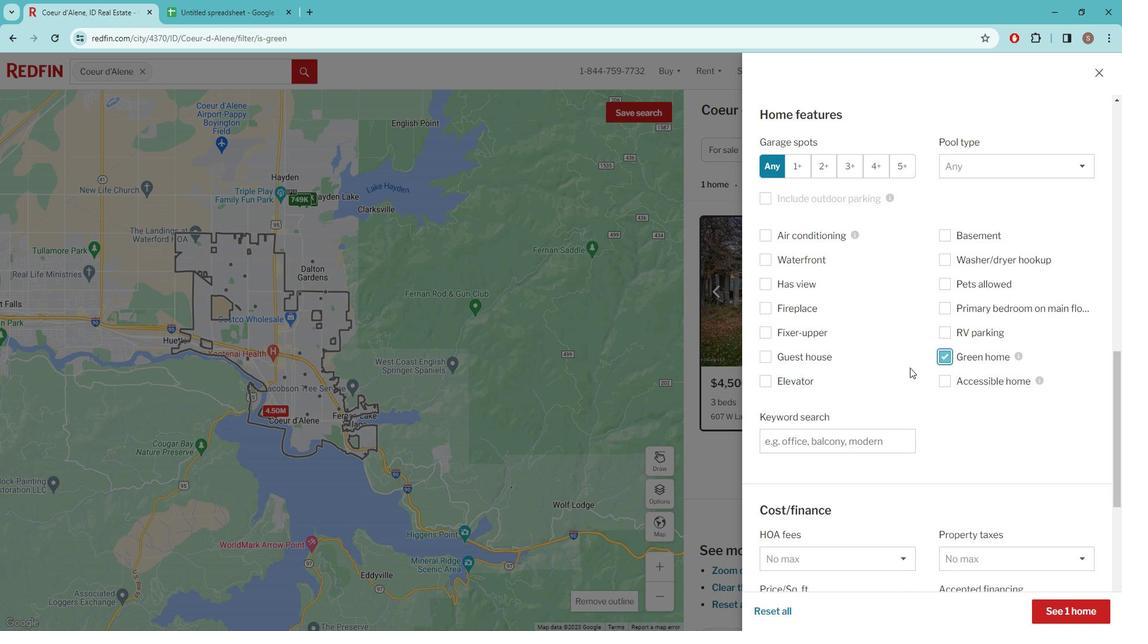 
Action: Mouse scrolled (923, 367) with delta (0, 0)
Screenshot: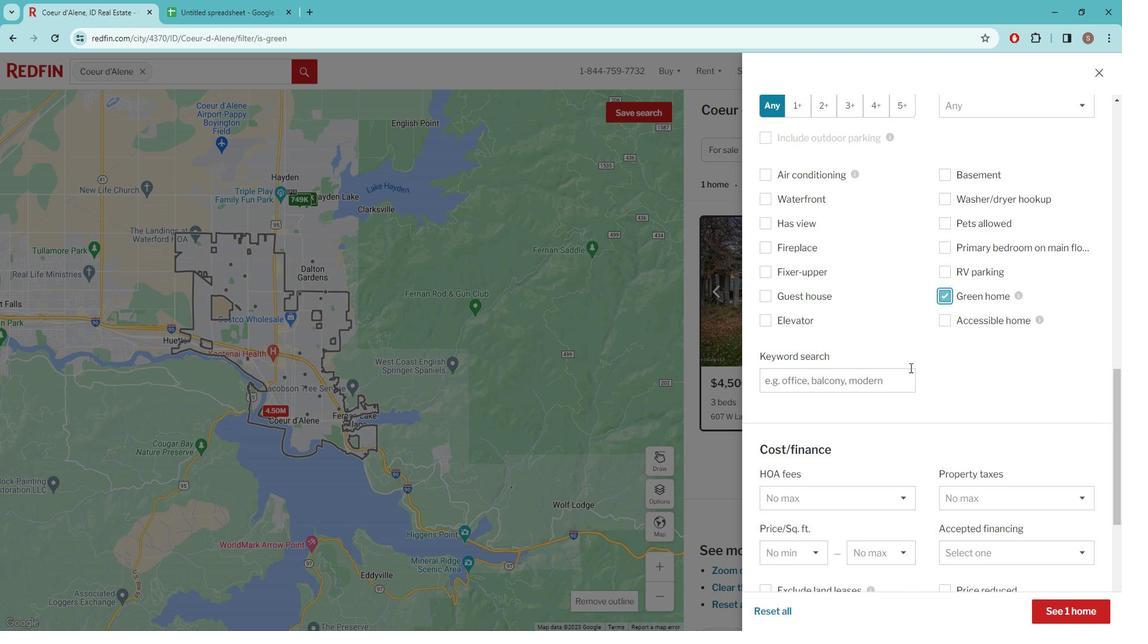 
Action: Mouse scrolled (923, 367) with delta (0, 0)
Screenshot: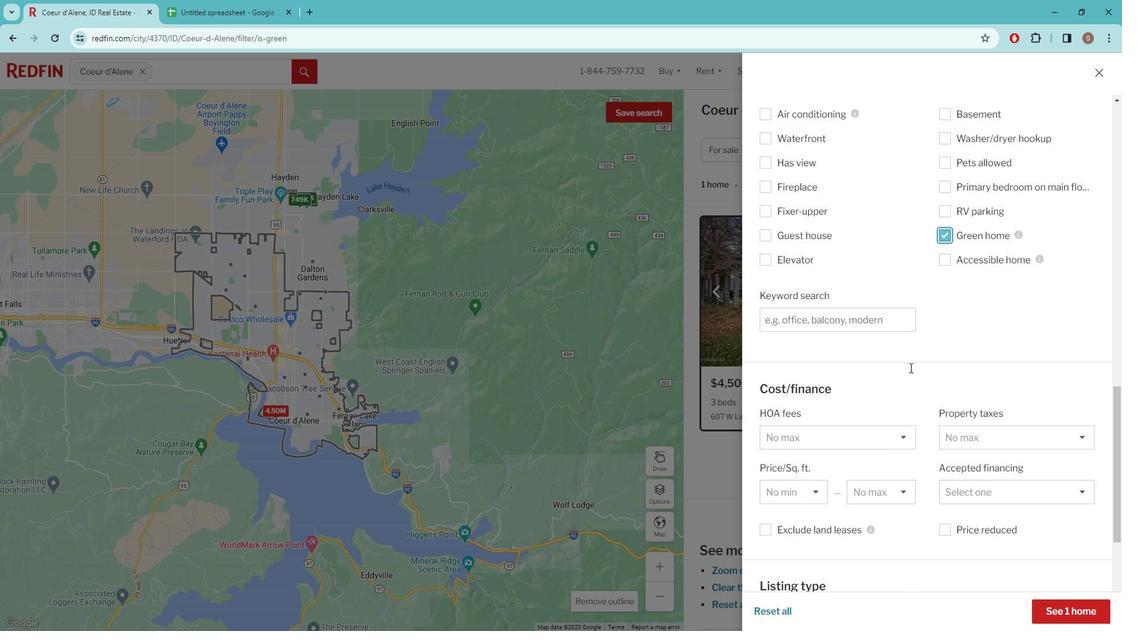 
Action: Mouse scrolled (923, 367) with delta (0, 0)
Screenshot: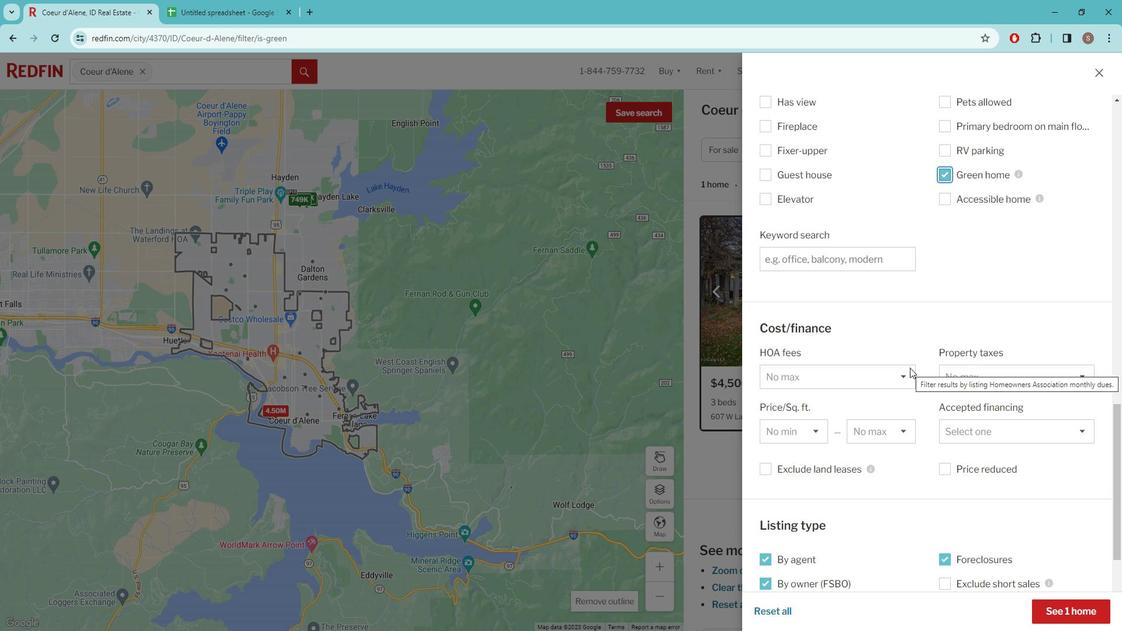 
Action: Mouse scrolled (923, 367) with delta (0, 0)
Screenshot: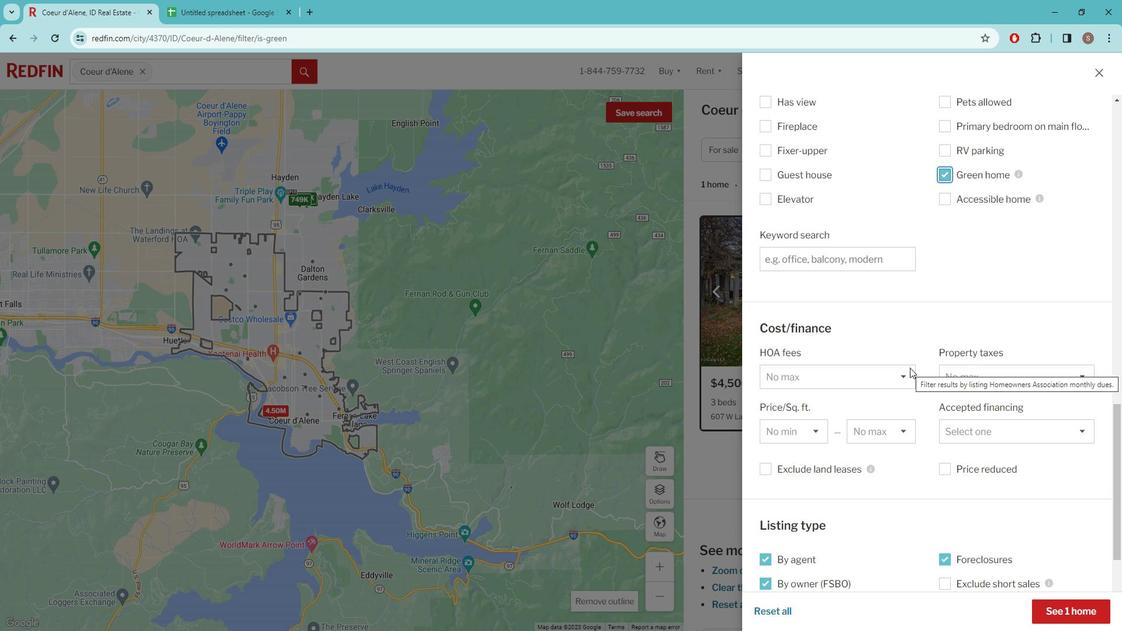 
Action: Mouse scrolled (923, 367) with delta (0, 0)
Screenshot: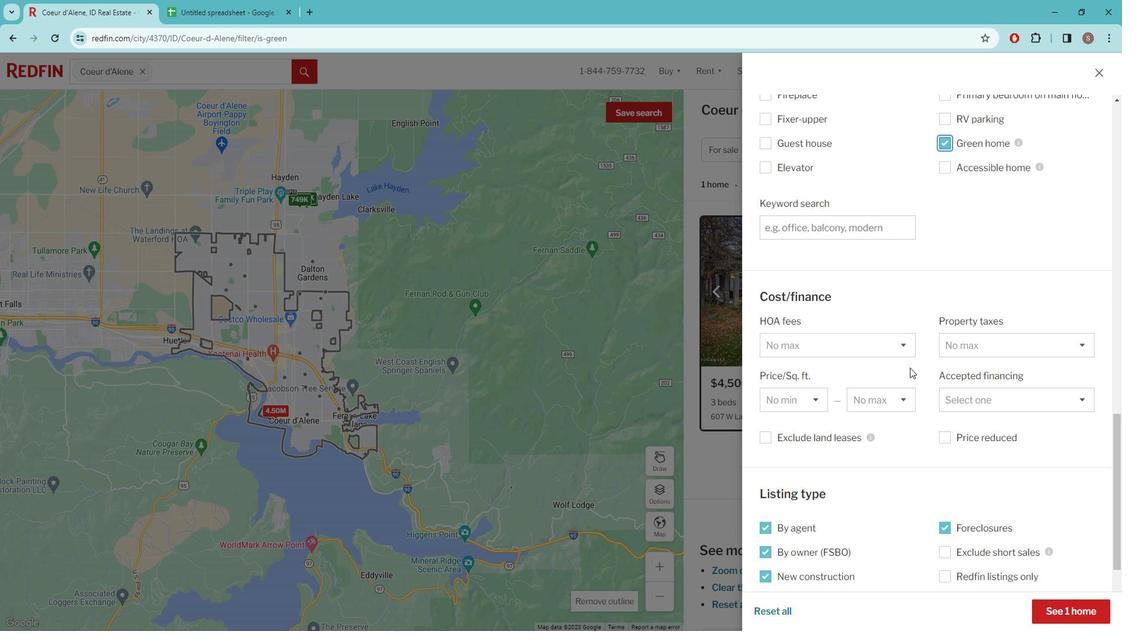 
Action: Mouse scrolled (923, 367) with delta (0, 0)
Screenshot: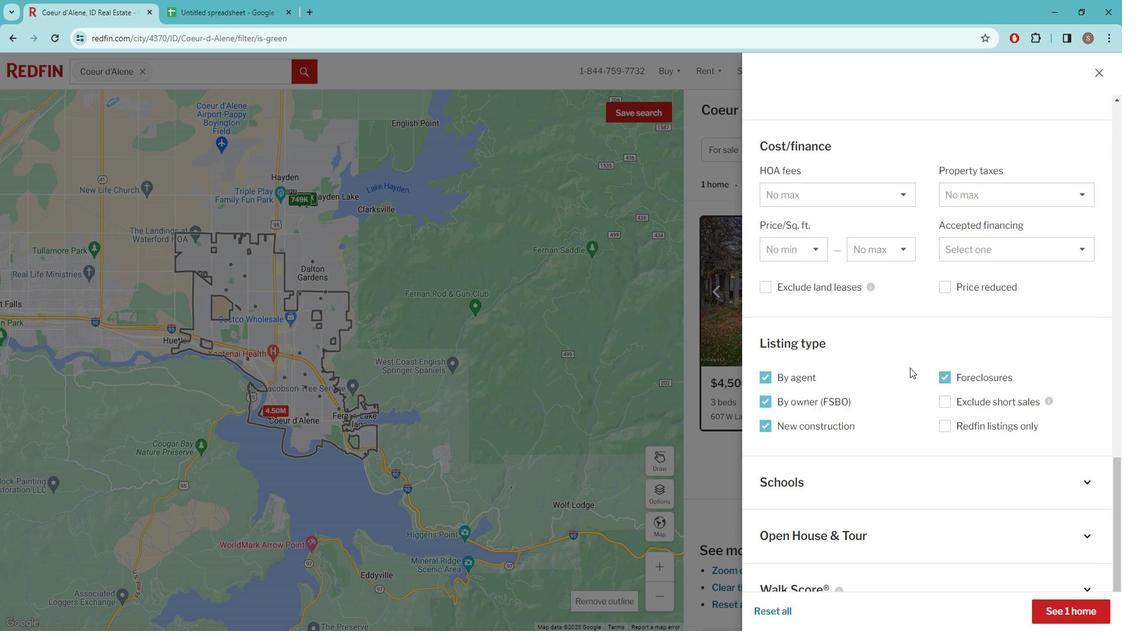 
Action: Mouse scrolled (923, 367) with delta (0, 0)
Screenshot: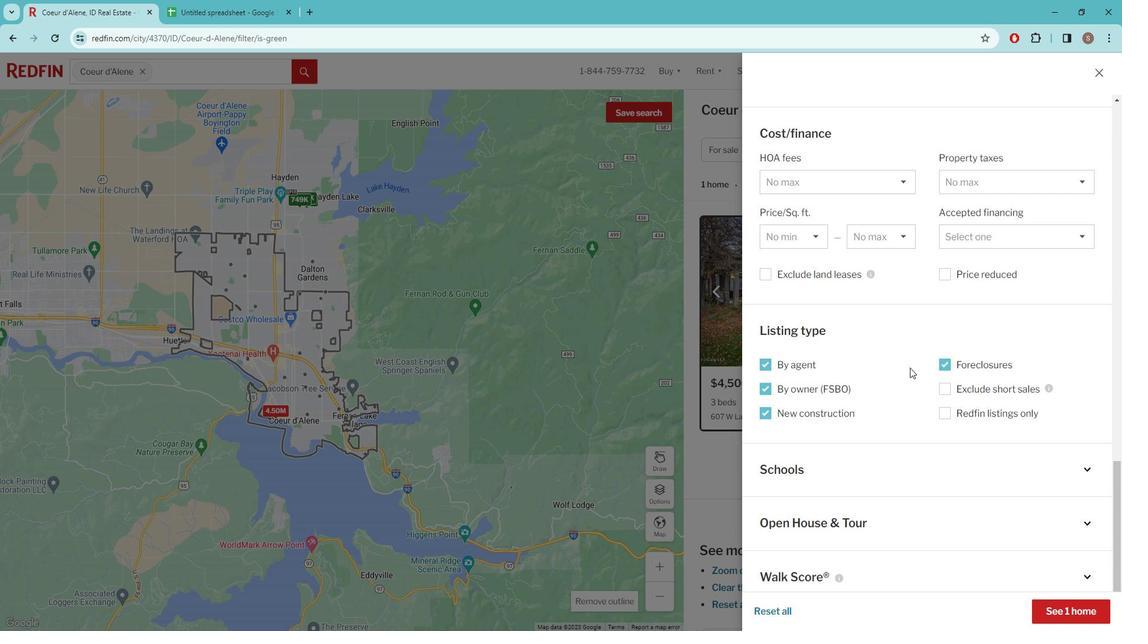 
Action: Mouse scrolled (923, 367) with delta (0, 0)
Screenshot: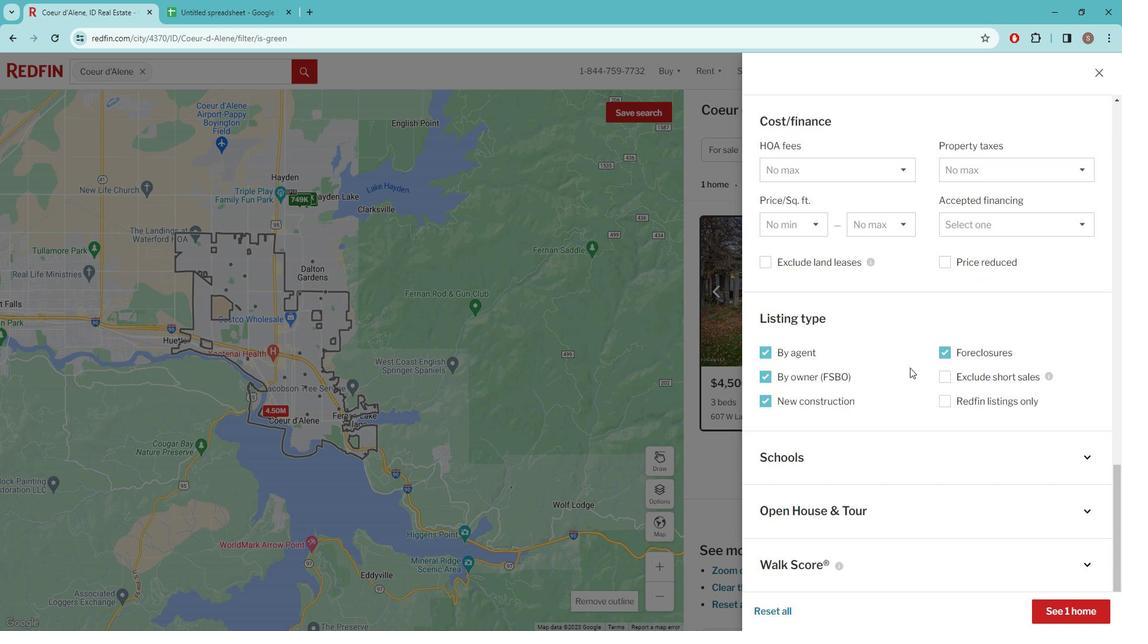 
Action: Mouse scrolled (923, 367) with delta (0, 0)
Screenshot: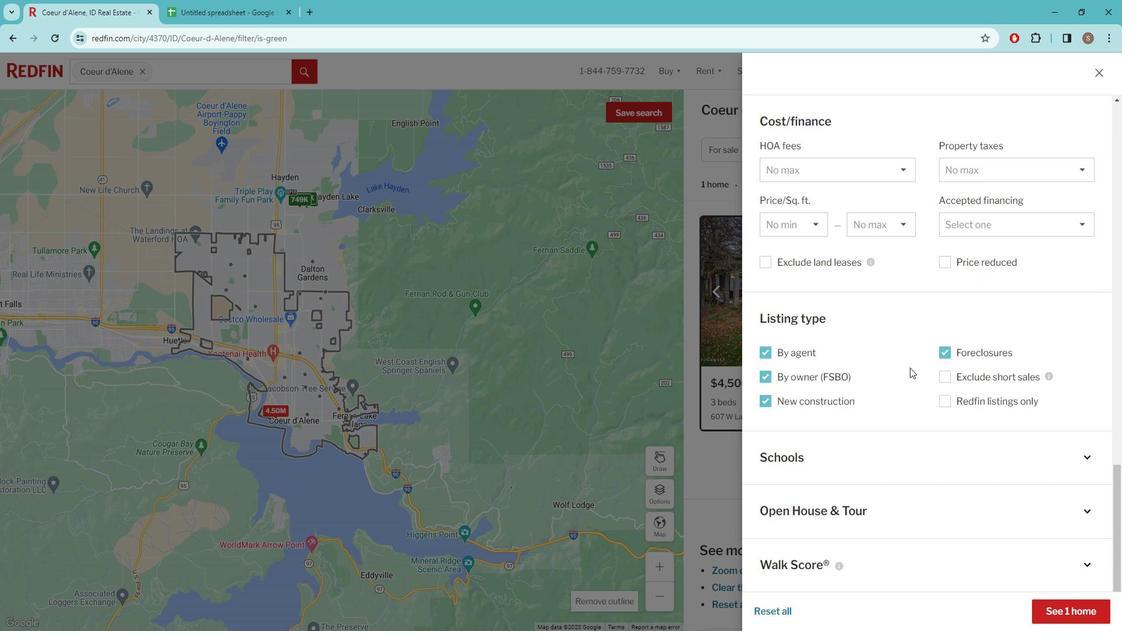 
Action: Mouse moved to (848, 506)
Screenshot: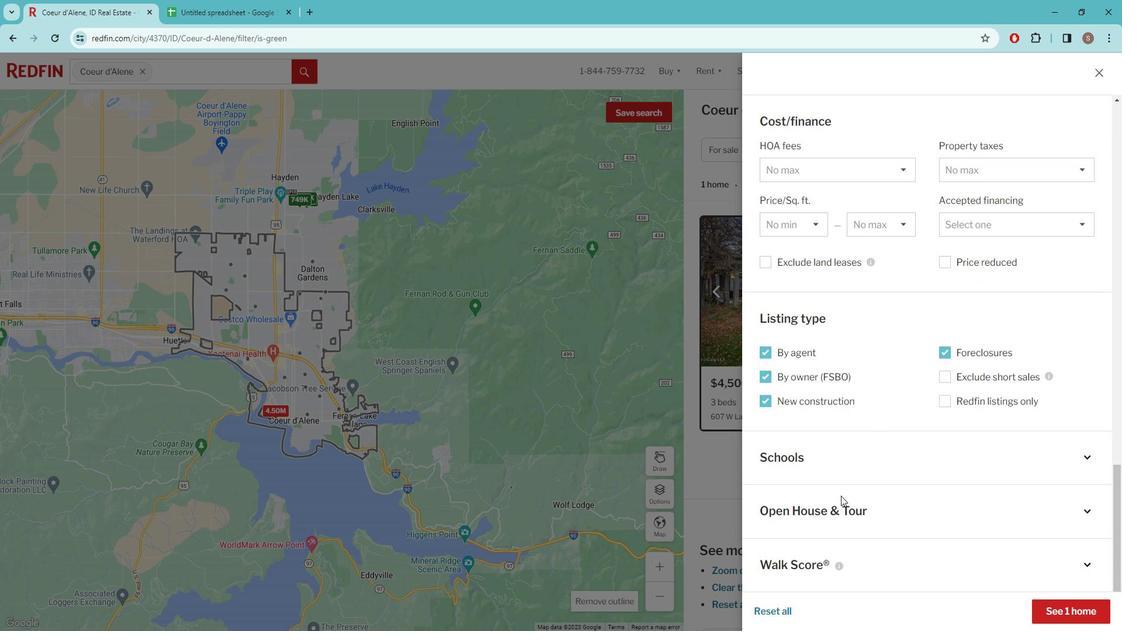 
Action: Mouse pressed left at (848, 506)
Screenshot: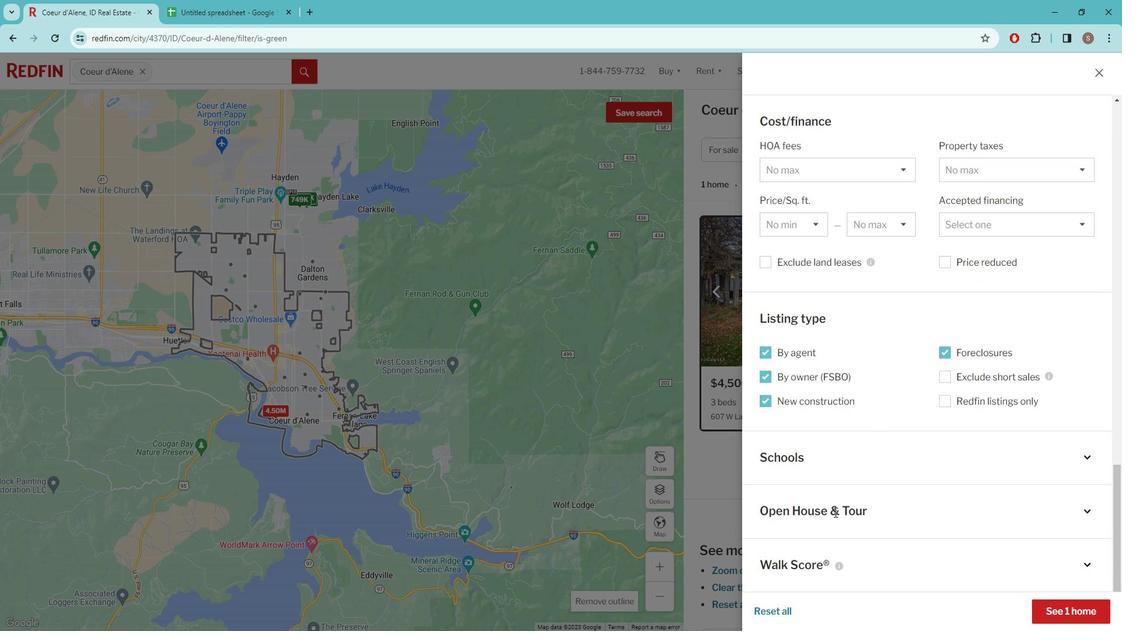 
Action: Mouse moved to (782, 501)
Screenshot: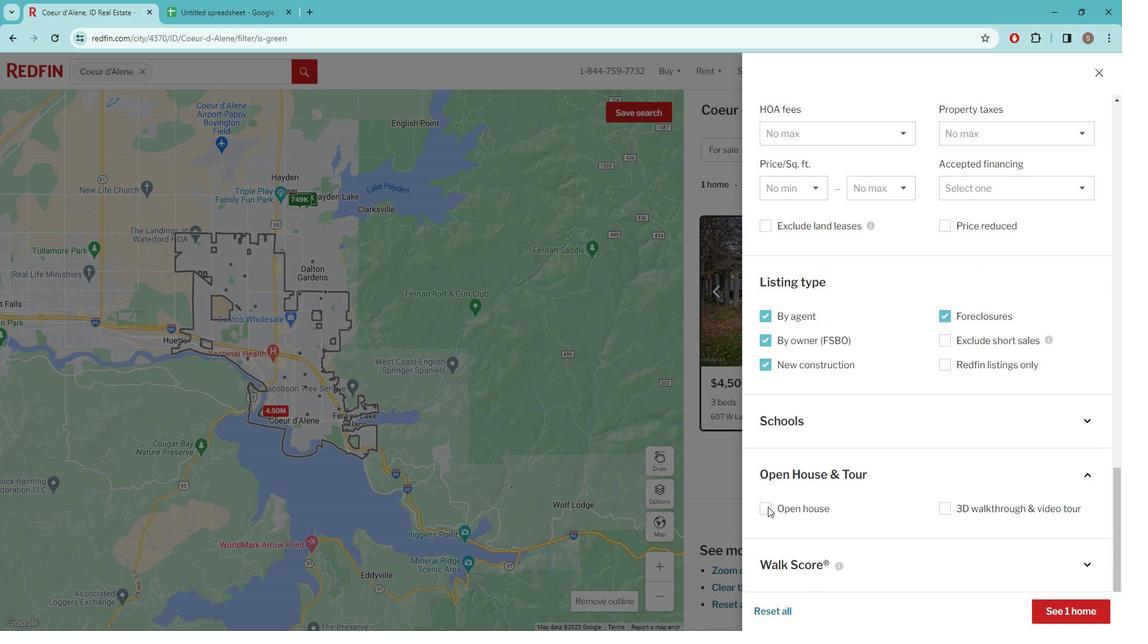 
Action: Mouse pressed left at (782, 501)
Screenshot: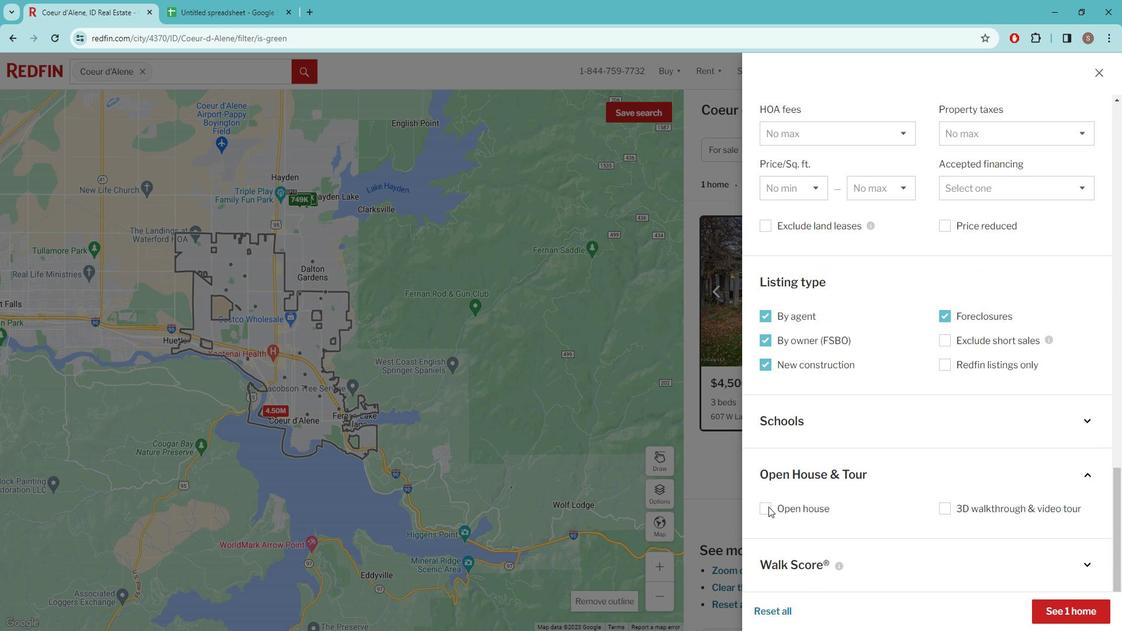 
Action: Mouse moved to (861, 486)
Screenshot: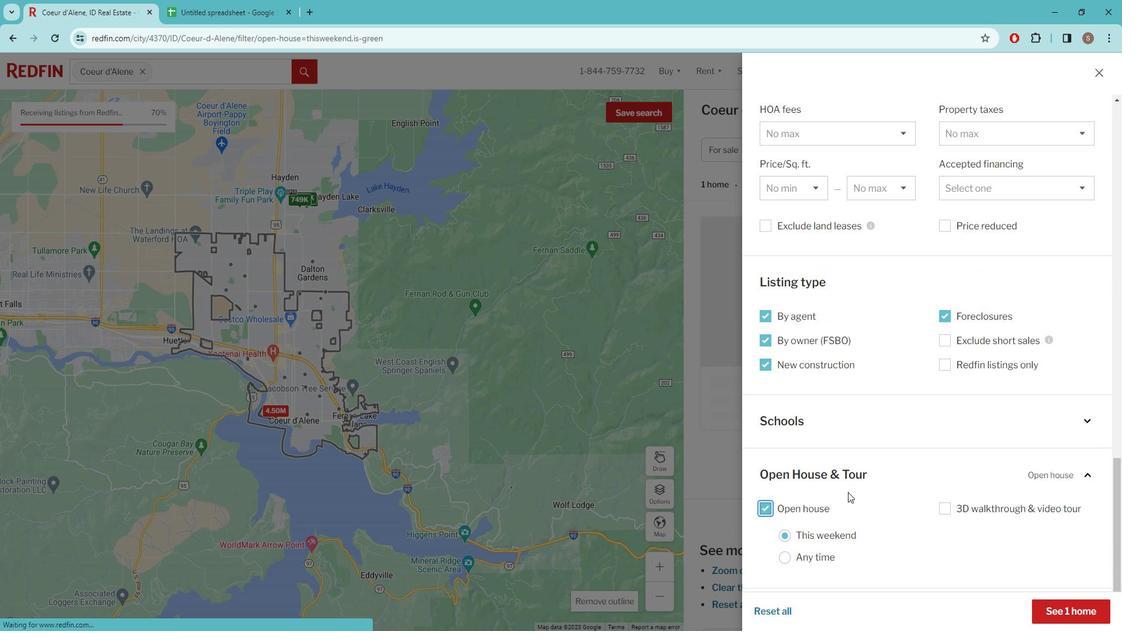 
Action: Mouse scrolled (861, 486) with delta (0, 0)
Screenshot: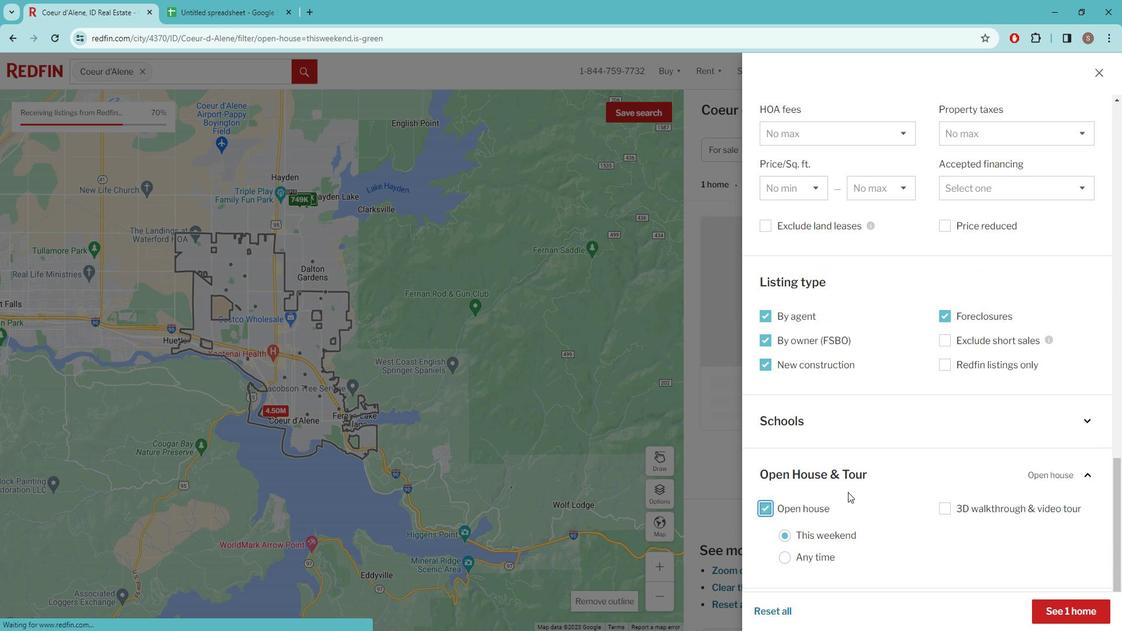 
Action: Mouse moved to (862, 486)
Screenshot: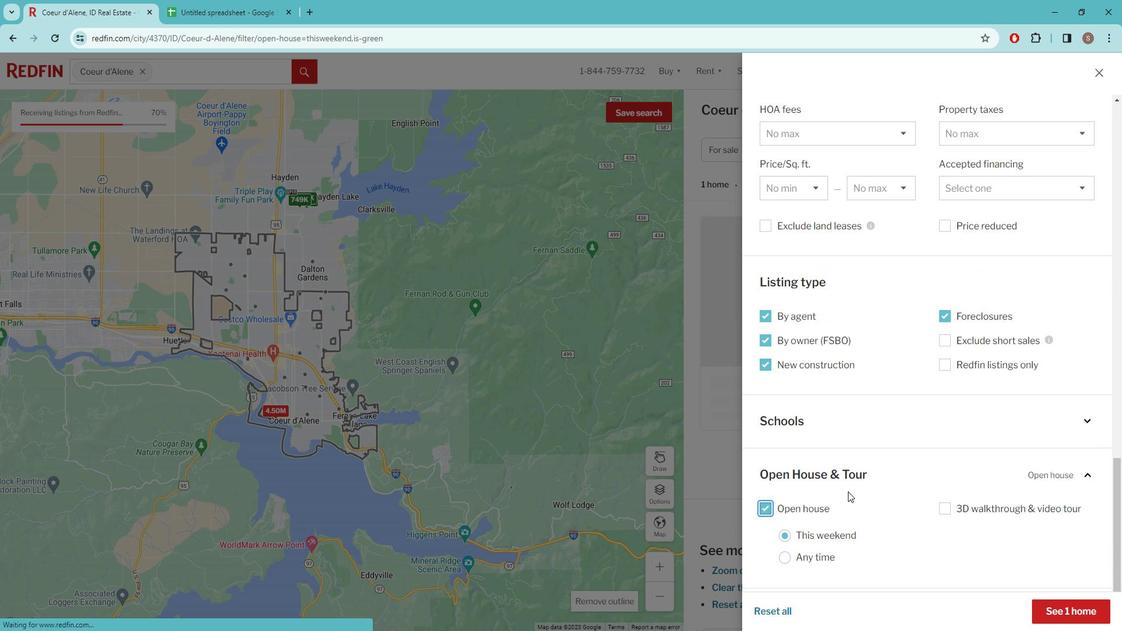 
Action: Mouse scrolled (862, 486) with delta (0, 0)
Screenshot: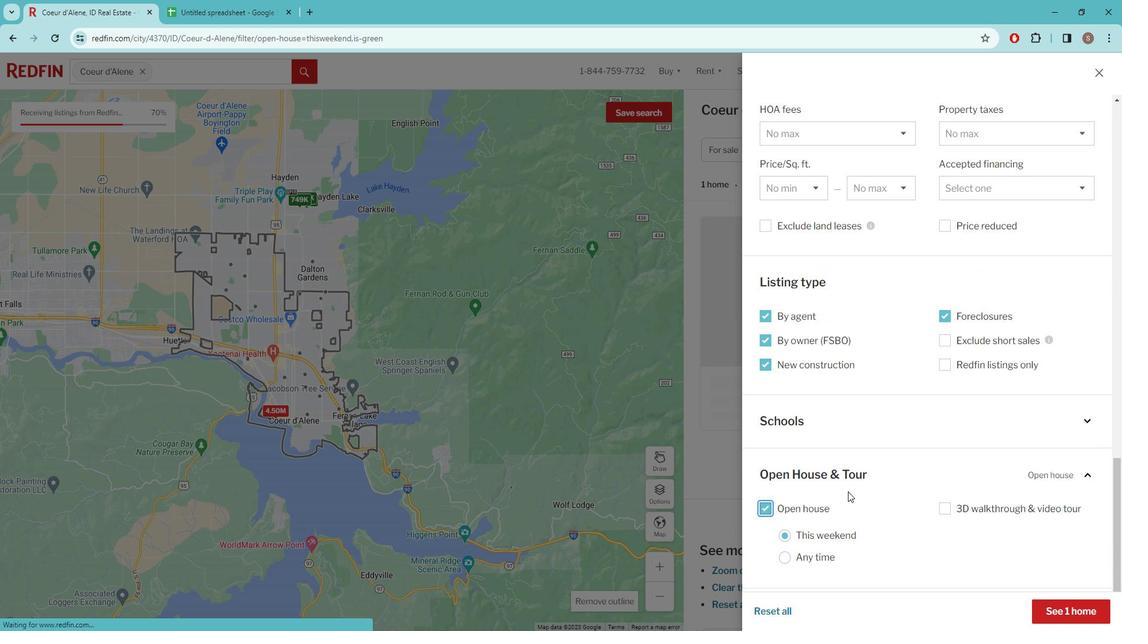 
Action: Mouse moved to (802, 502)
Screenshot: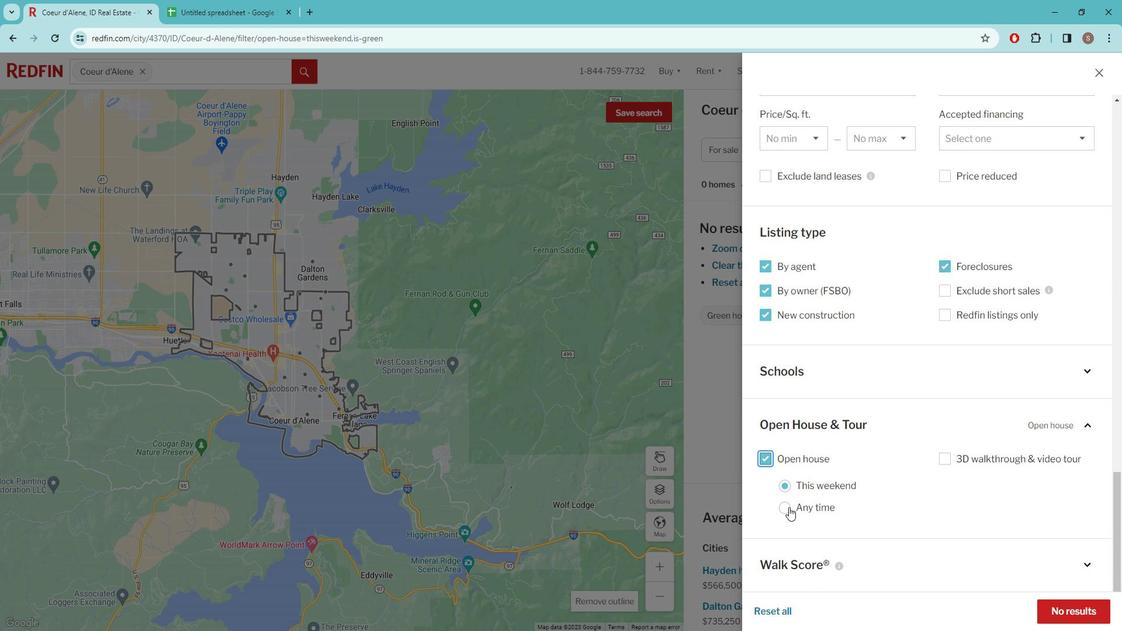 
Action: Mouse pressed left at (802, 502)
Screenshot: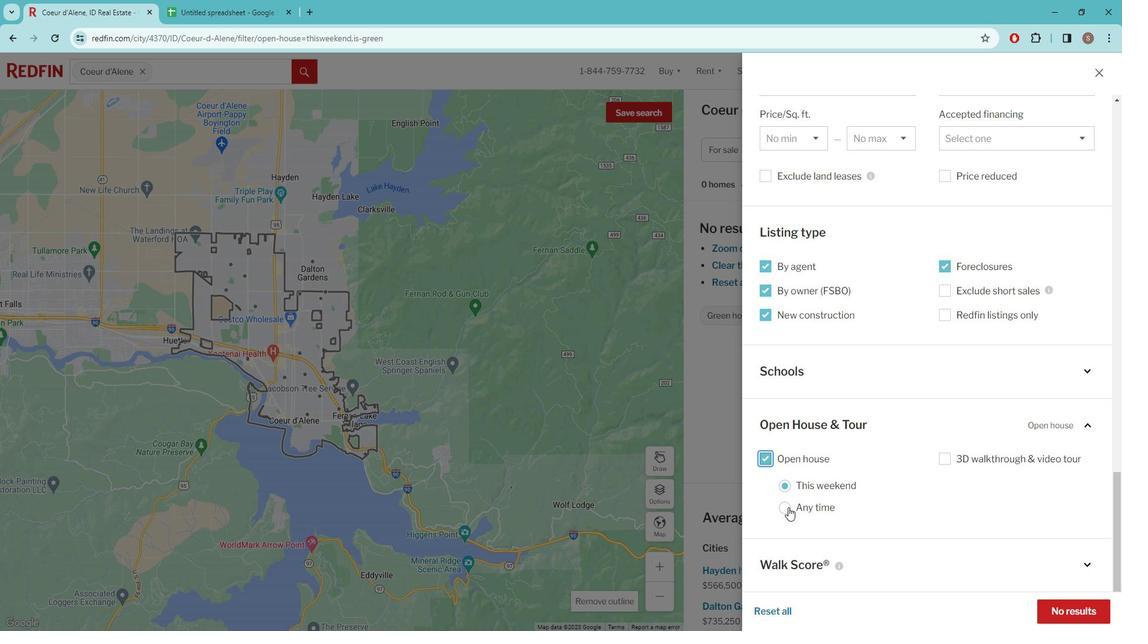 
Action: Mouse moved to (1094, 595)
Screenshot: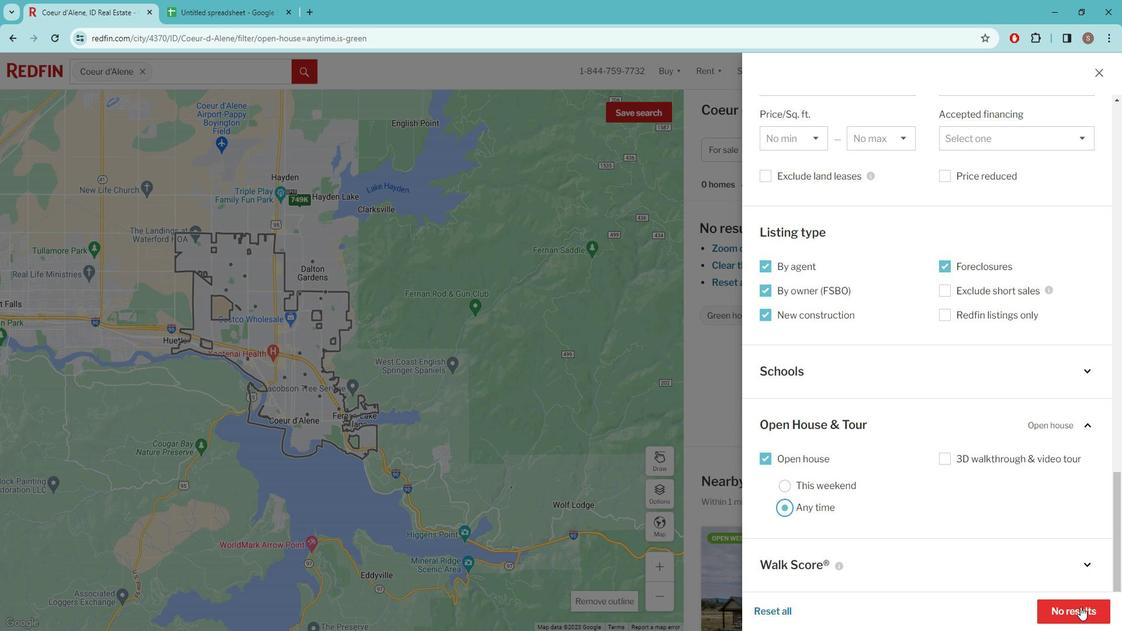 
Action: Mouse pressed left at (1094, 595)
Screenshot: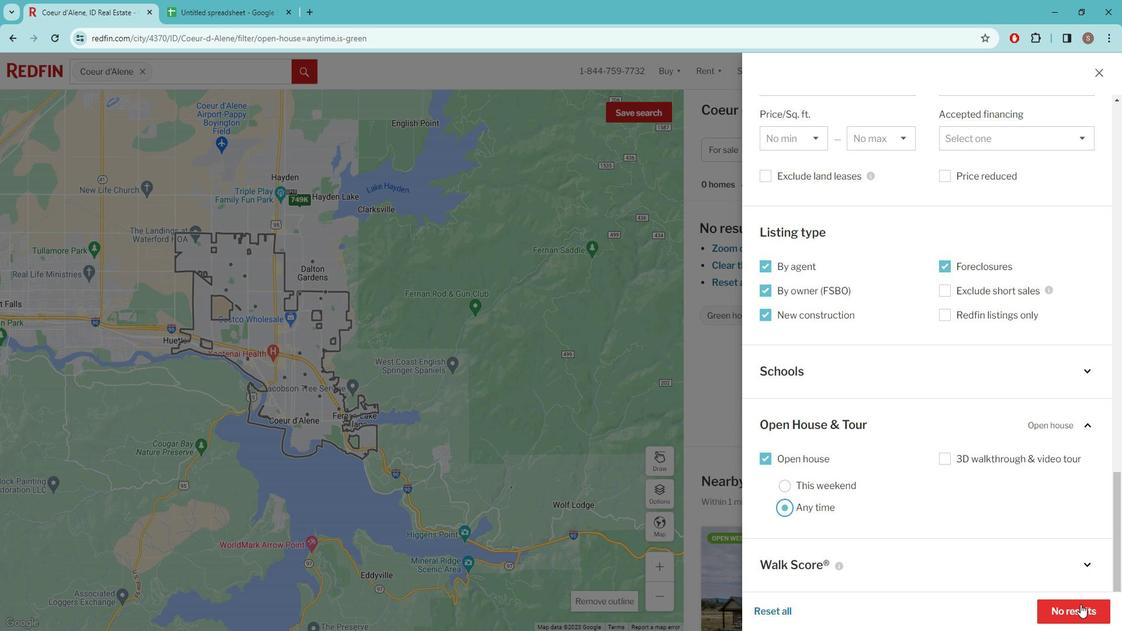 
Action: Mouse moved to (853, 401)
Screenshot: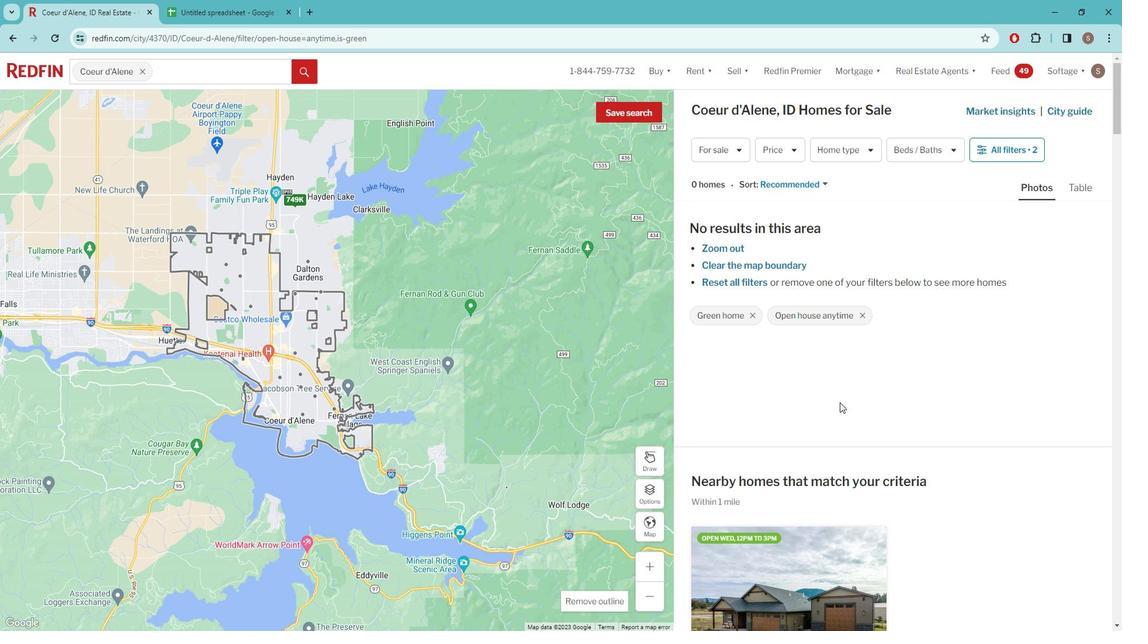 
